 Task: Find a guest house in Bautzen, Germany for 7 guests from July 10 to July 15, with a price range of ₹10,000 to ₹15,000, 4 bedrooms, 7 beds, 4 bathrooms, and amenities including Wifi, Free parking, TV, Gym, Breakfast, and Self check-in. Host must speak English.
Action: Mouse moved to (396, 101)
Screenshot: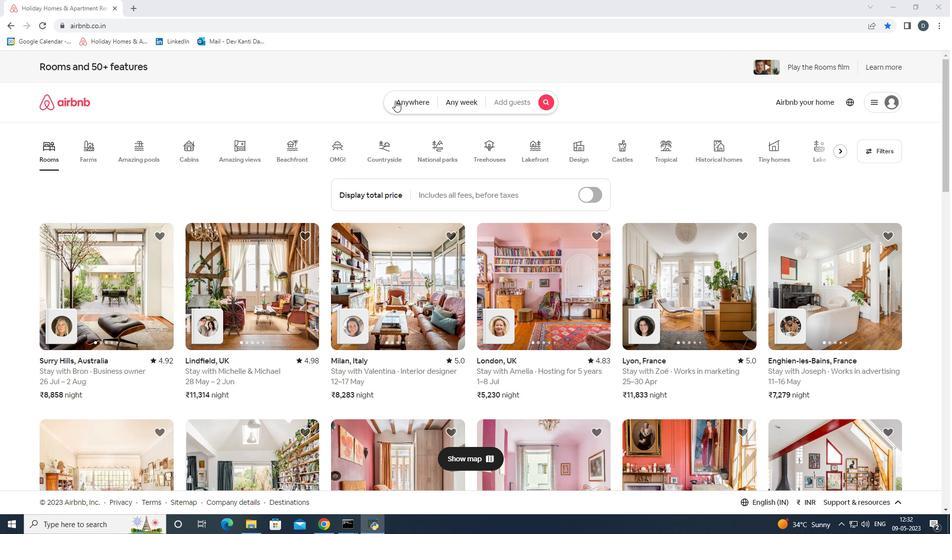 
Action: Mouse pressed left at (396, 101)
Screenshot: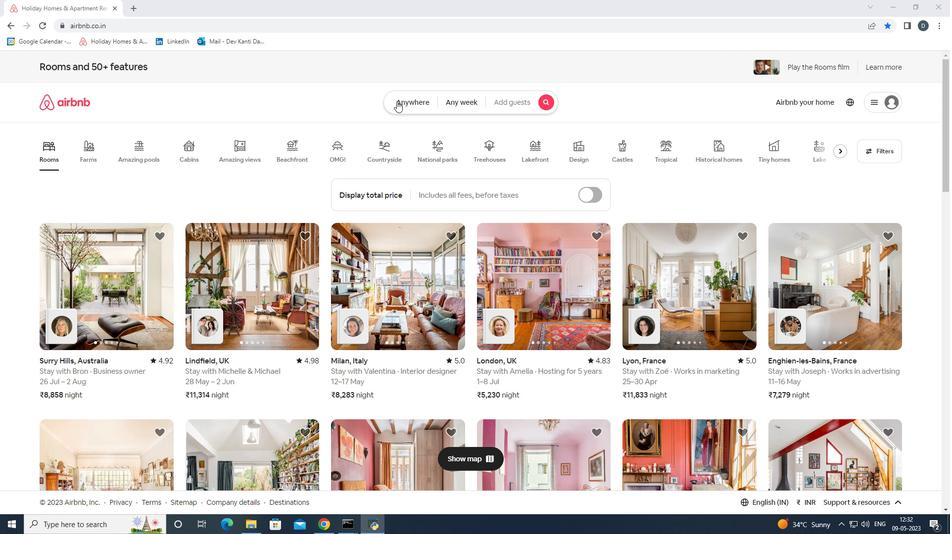
Action: Mouse moved to (372, 142)
Screenshot: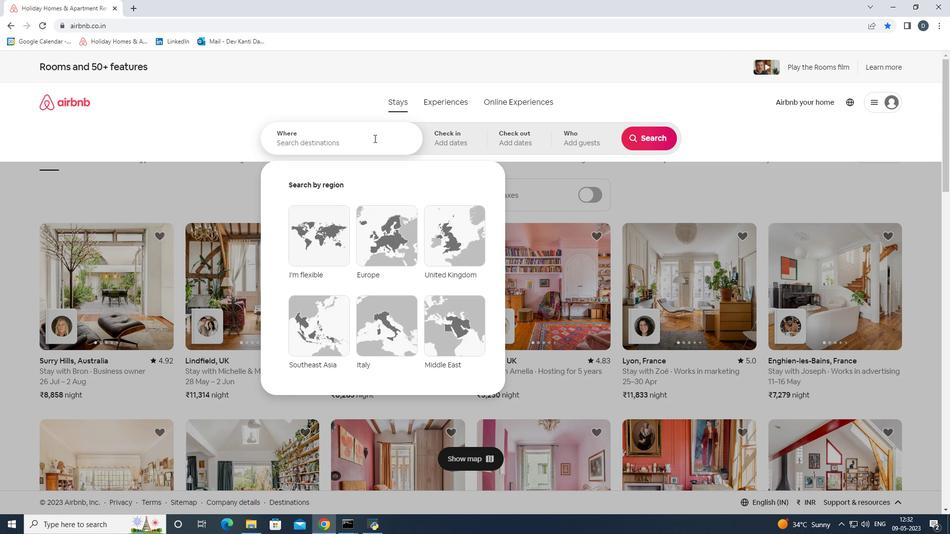 
Action: Mouse pressed left at (372, 142)
Screenshot: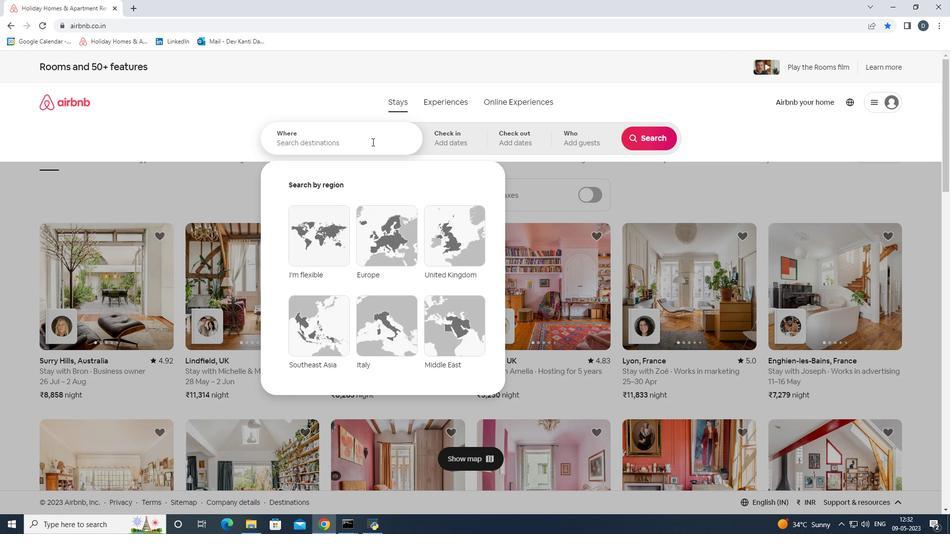 
Action: Mouse moved to (372, 142)
Screenshot: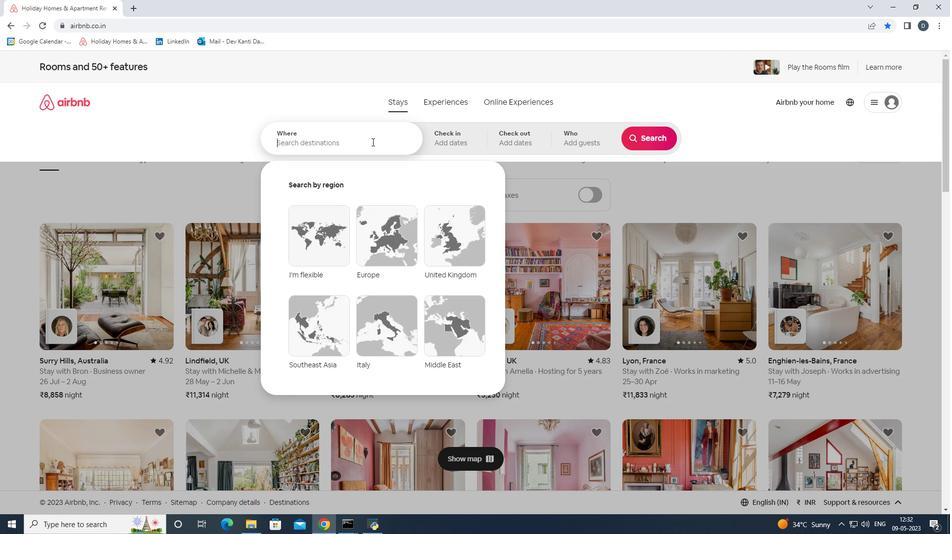 
Action: Key pressed <Key.shift>Bautzen,<Key.space><Key.shift><Key.shift><Key.shift><Key.shift><Key.shift><Key.shift><Key.shift><Key.shift>Germany<Key.enter>
Screenshot: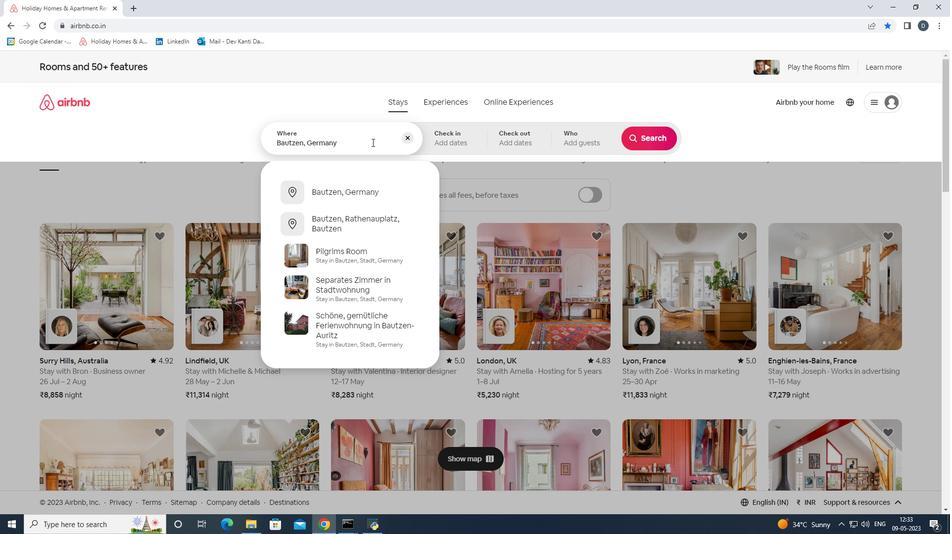 
Action: Mouse moved to (642, 219)
Screenshot: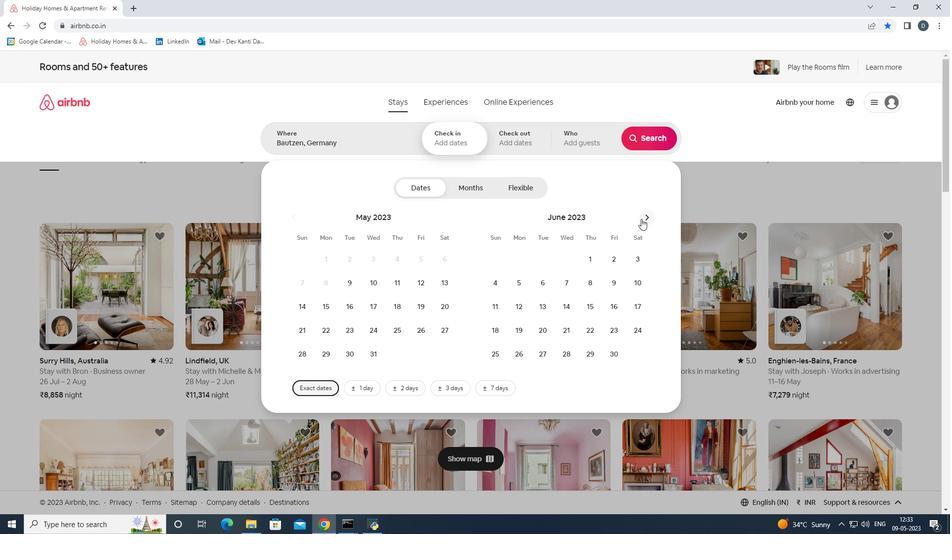 
Action: Mouse pressed left at (642, 219)
Screenshot: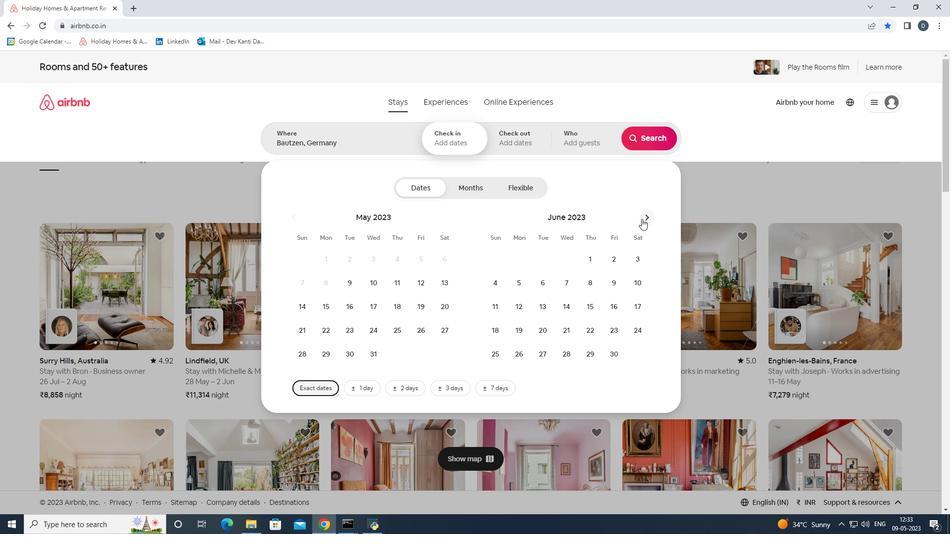 
Action: Mouse moved to (524, 303)
Screenshot: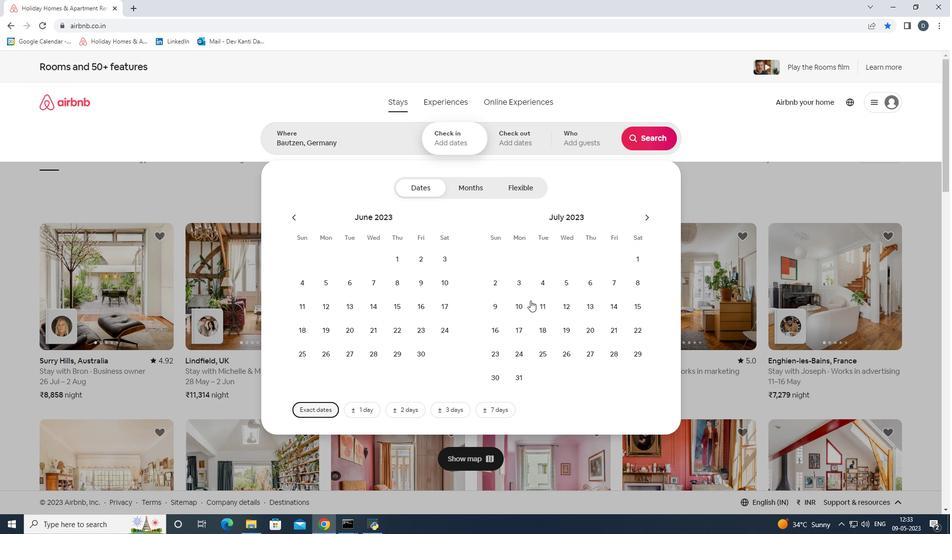 
Action: Mouse pressed left at (524, 303)
Screenshot: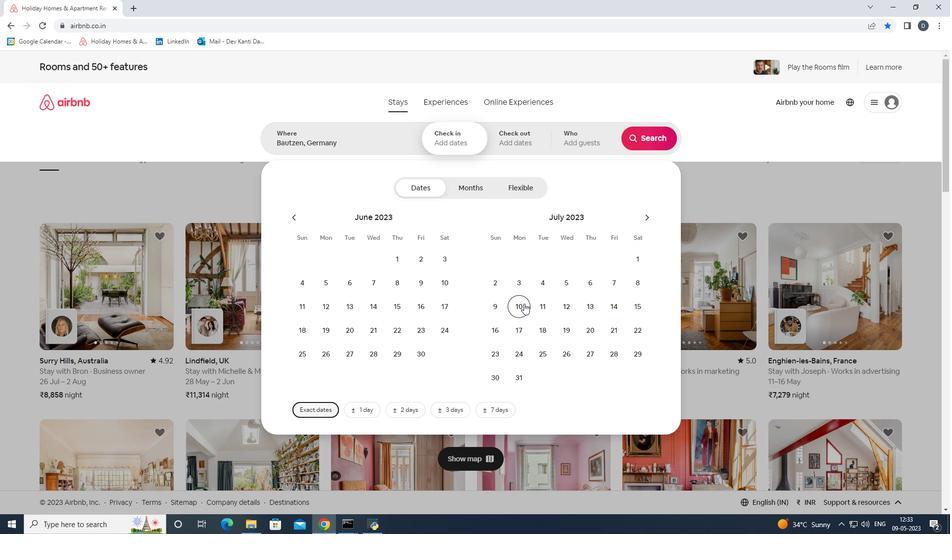 
Action: Mouse moved to (631, 306)
Screenshot: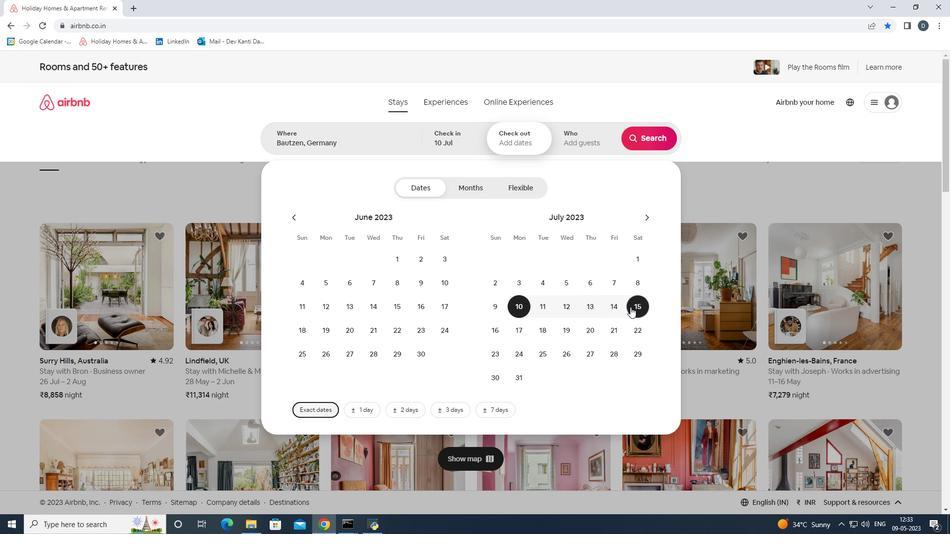 
Action: Mouse pressed left at (631, 306)
Screenshot: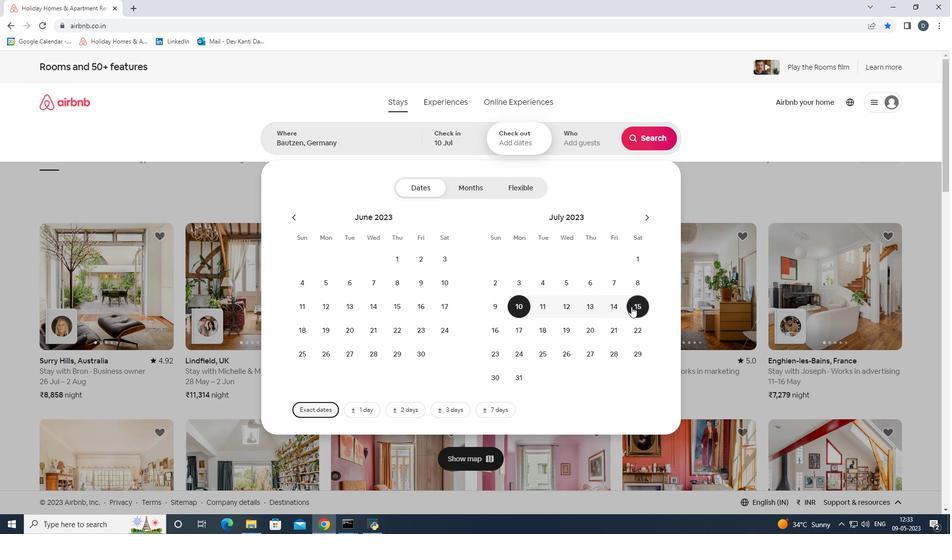 
Action: Mouse moved to (587, 149)
Screenshot: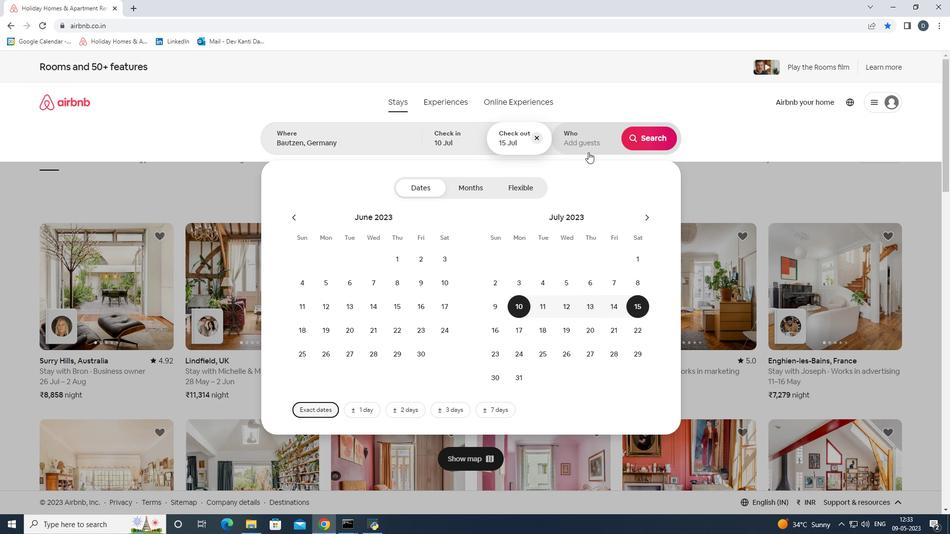
Action: Mouse pressed left at (587, 149)
Screenshot: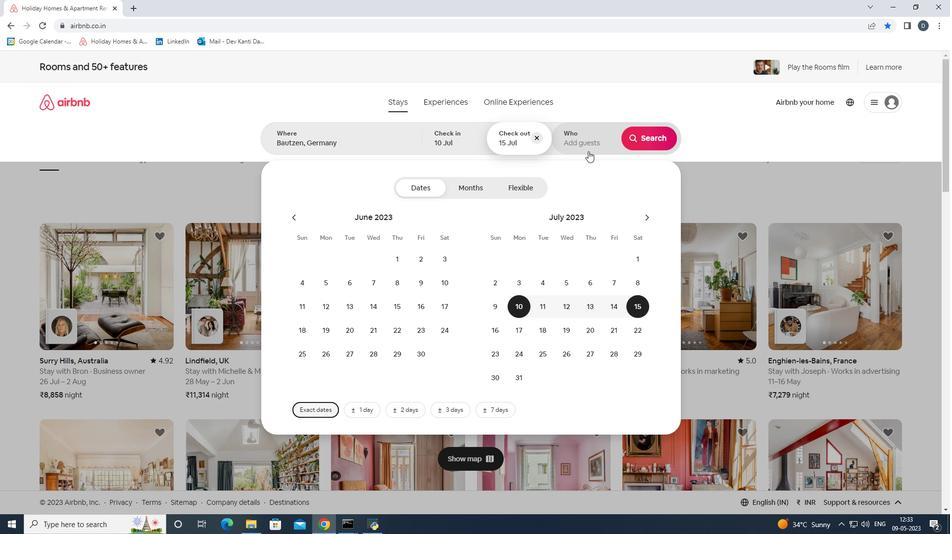 
Action: Mouse moved to (649, 192)
Screenshot: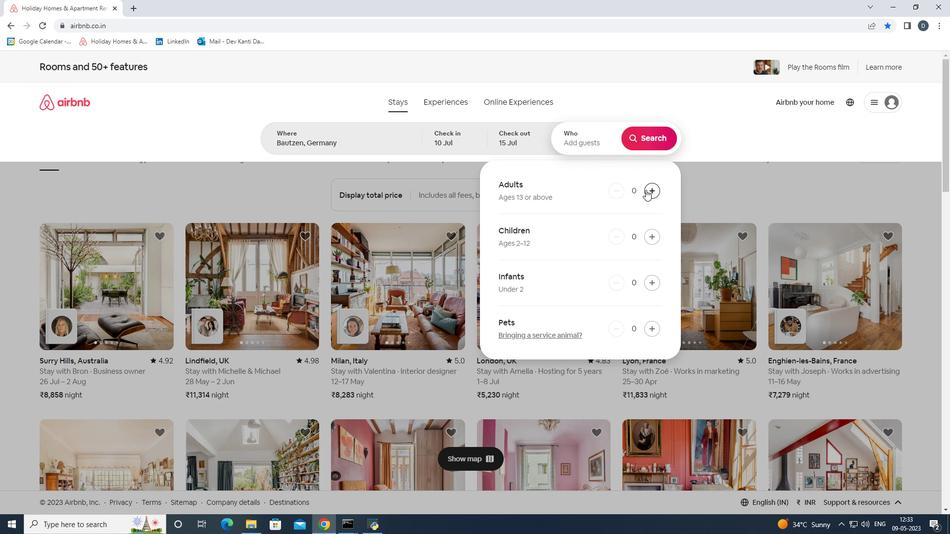 
Action: Mouse pressed left at (649, 192)
Screenshot: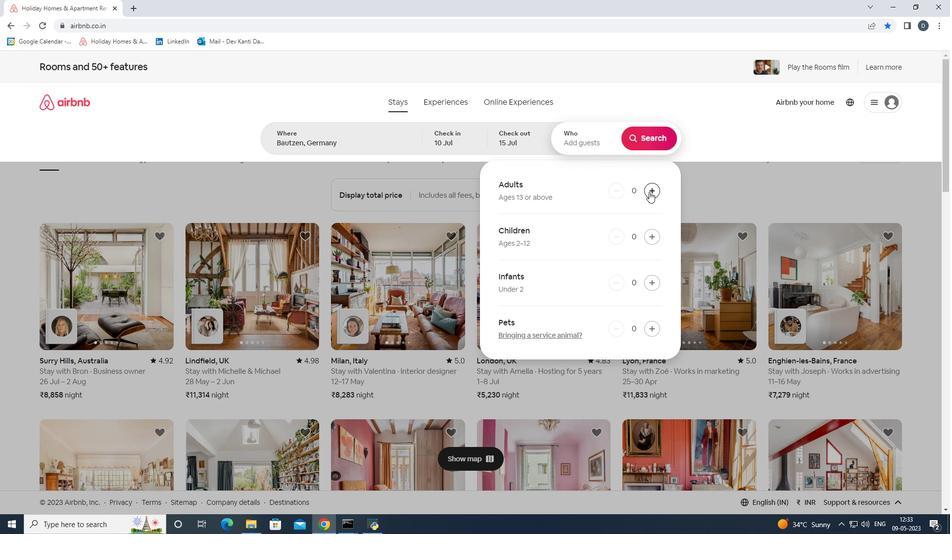 
Action: Mouse pressed left at (649, 192)
Screenshot: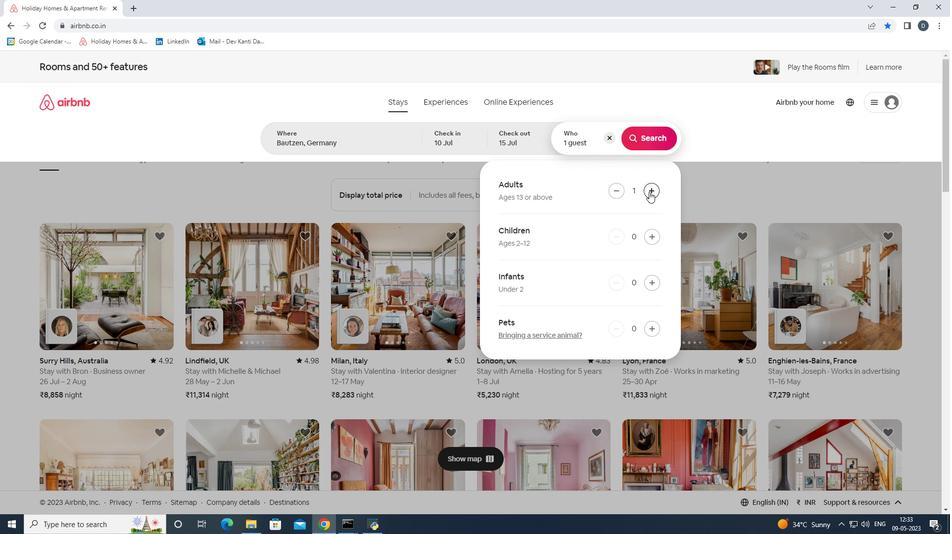 
Action: Mouse pressed left at (649, 192)
Screenshot: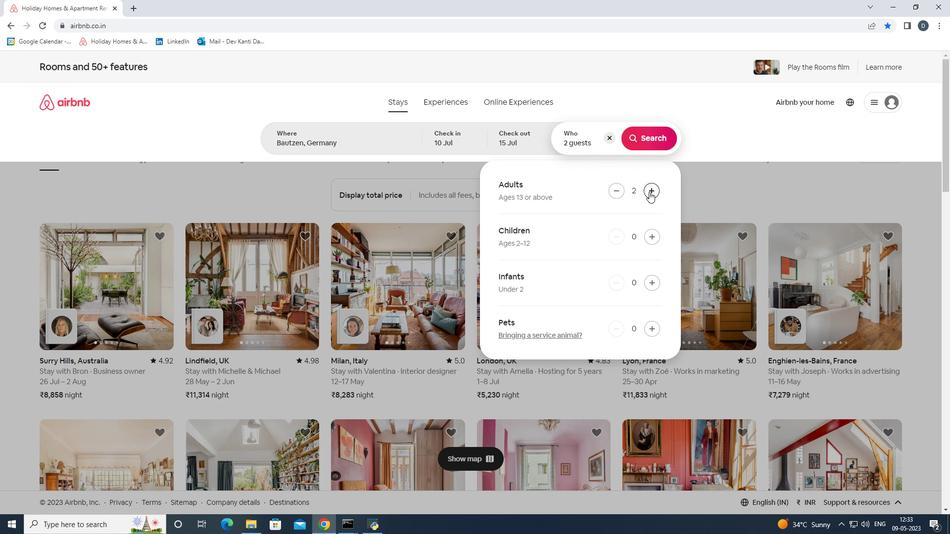 
Action: Mouse pressed left at (649, 192)
Screenshot: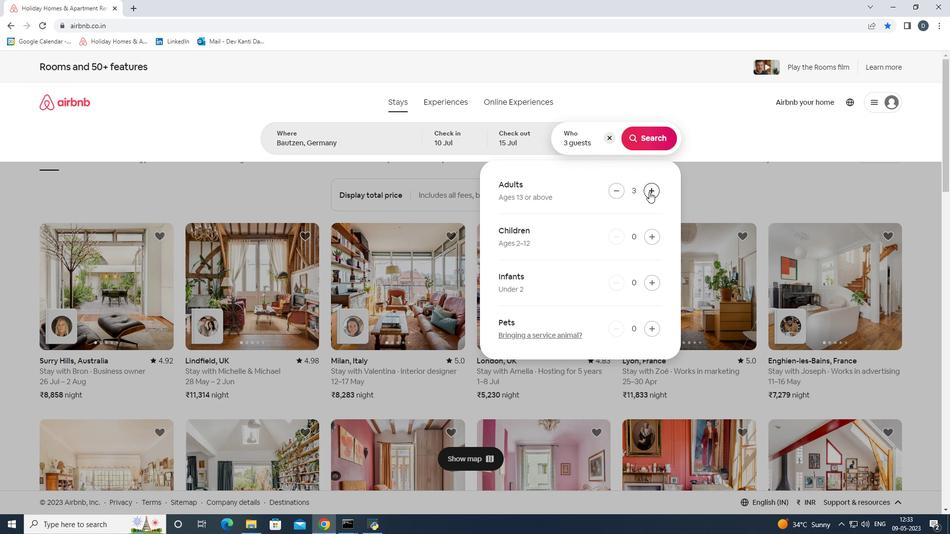 
Action: Mouse pressed left at (649, 192)
Screenshot: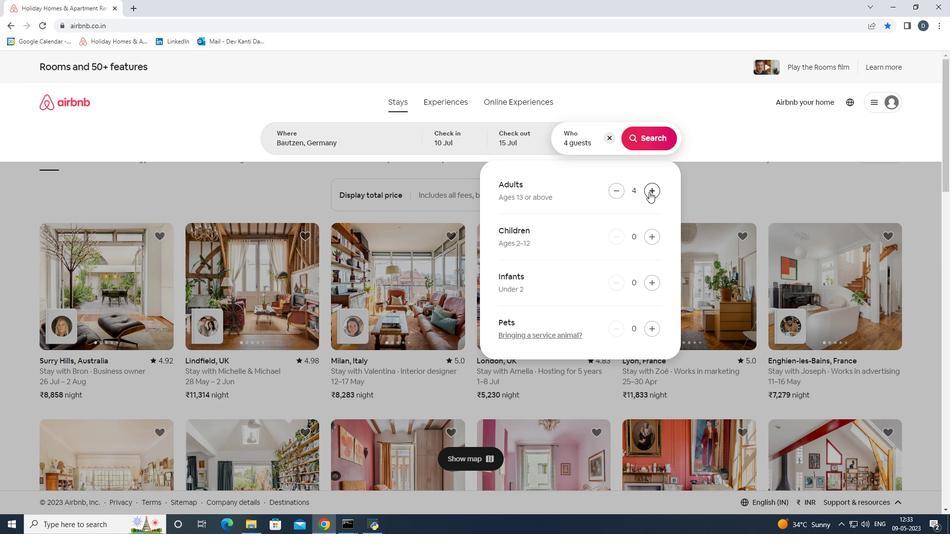 
Action: Mouse pressed left at (649, 192)
Screenshot: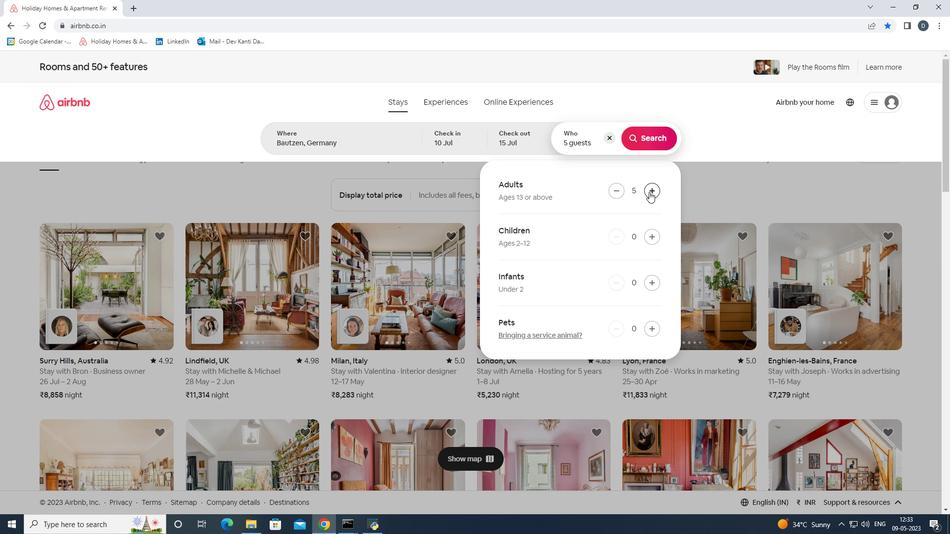 
Action: Mouse pressed left at (649, 192)
Screenshot: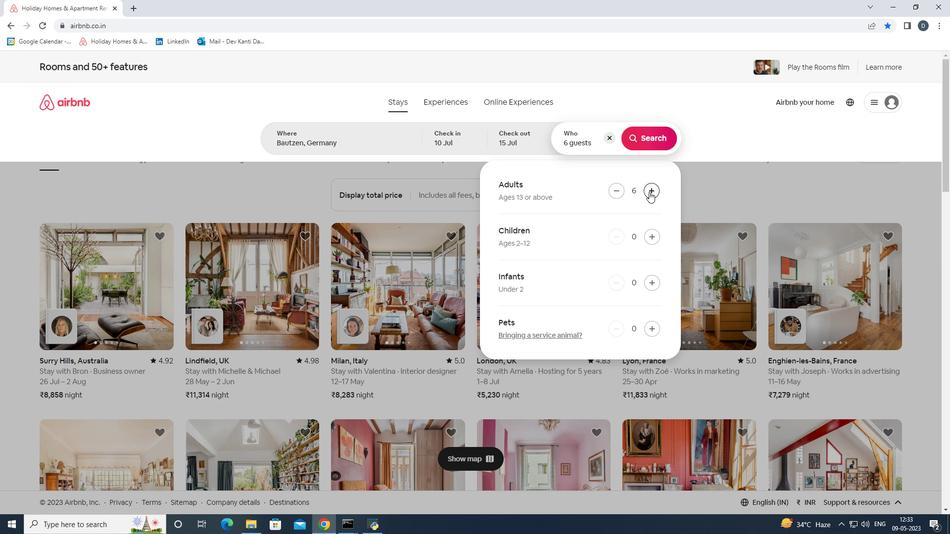 
Action: Mouse moved to (651, 147)
Screenshot: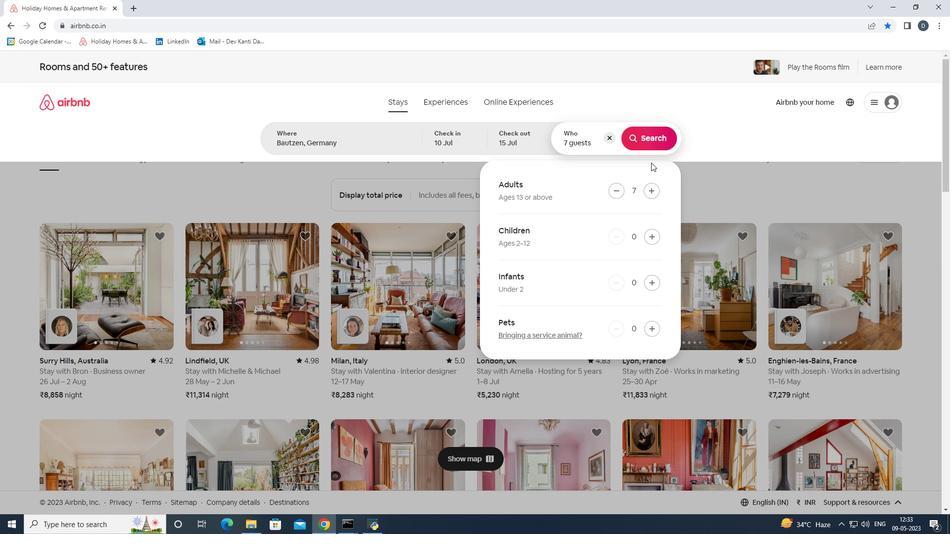 
Action: Mouse pressed left at (651, 147)
Screenshot: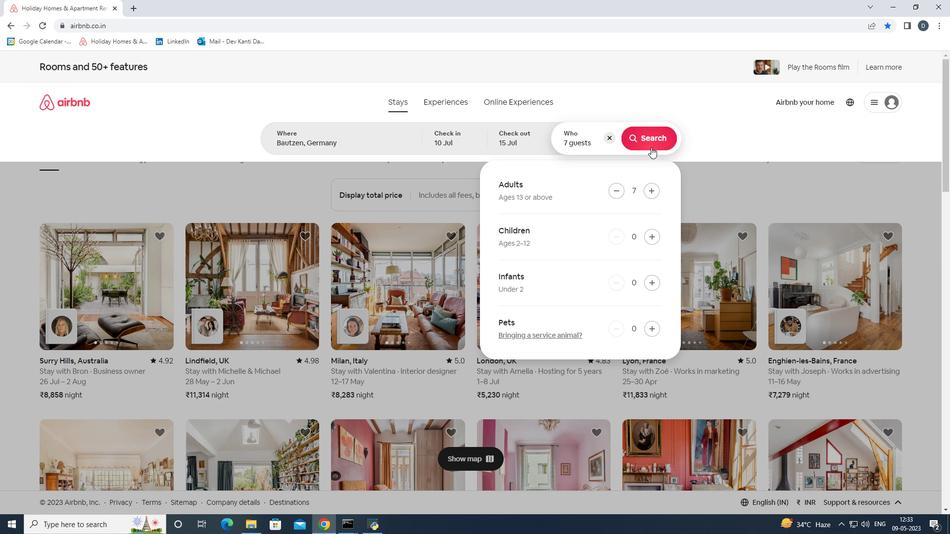 
Action: Mouse moved to (905, 110)
Screenshot: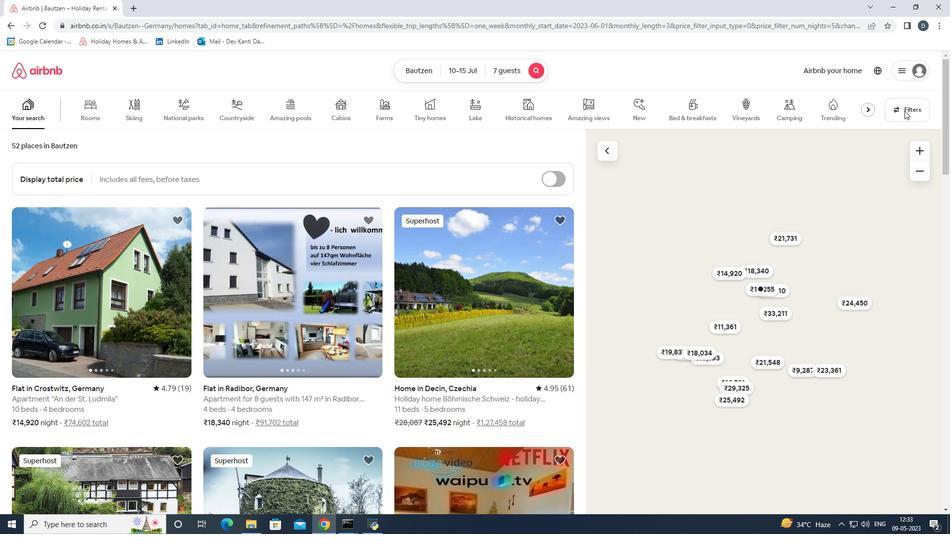 
Action: Mouse pressed left at (905, 110)
Screenshot: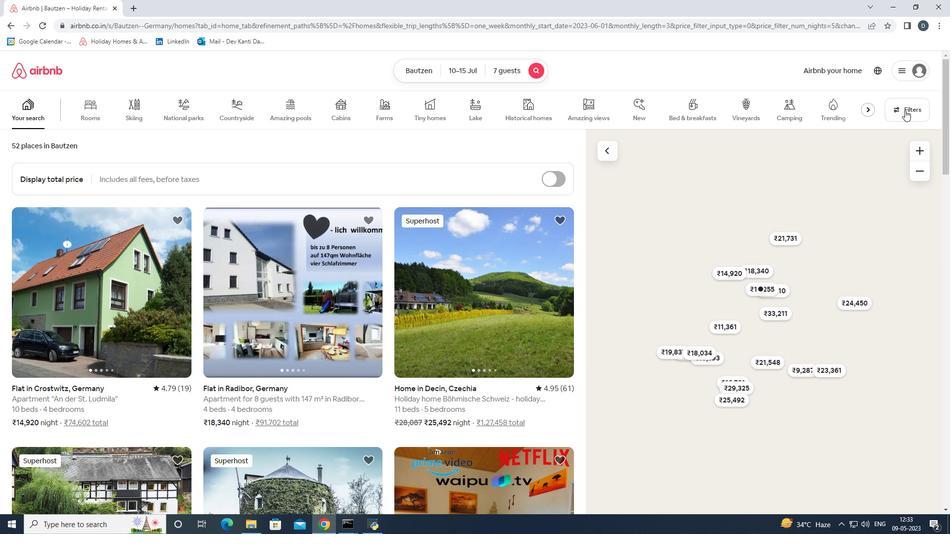 
Action: Mouse moved to (428, 353)
Screenshot: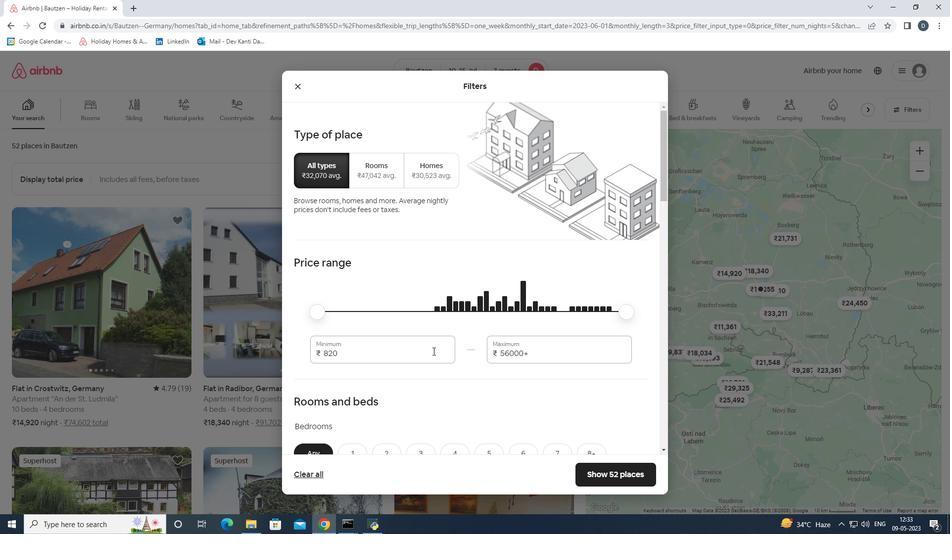 
Action: Mouse pressed left at (428, 353)
Screenshot: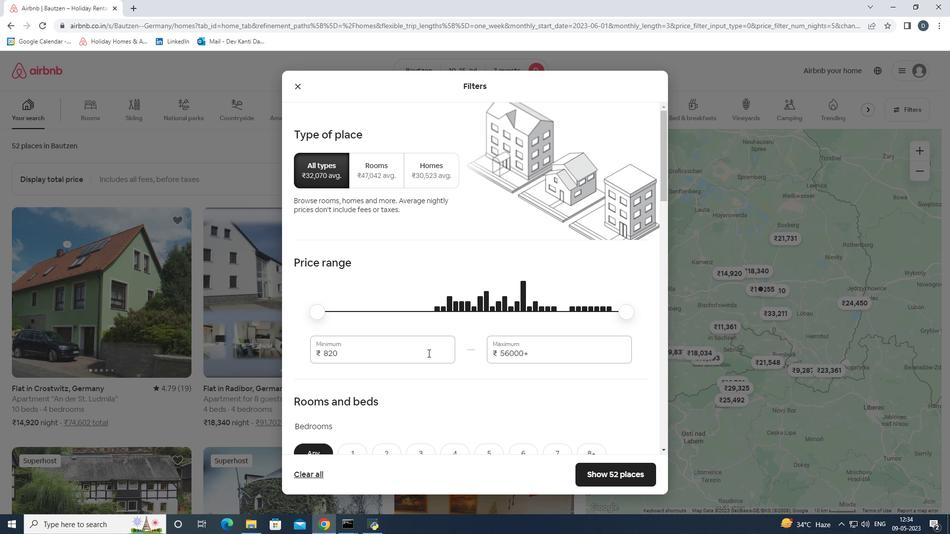 
Action: Mouse pressed left at (428, 353)
Screenshot: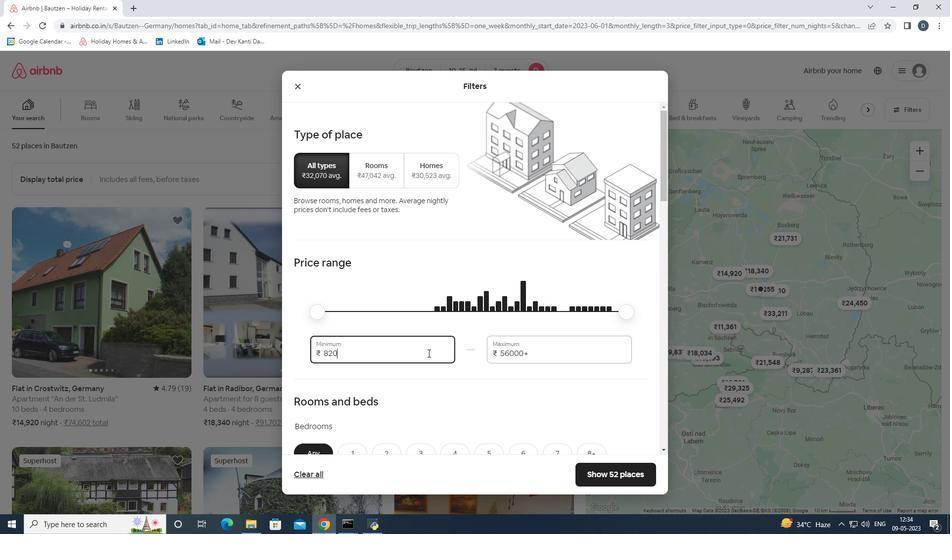 
Action: Key pressed 10000<Key.tab>15000
Screenshot: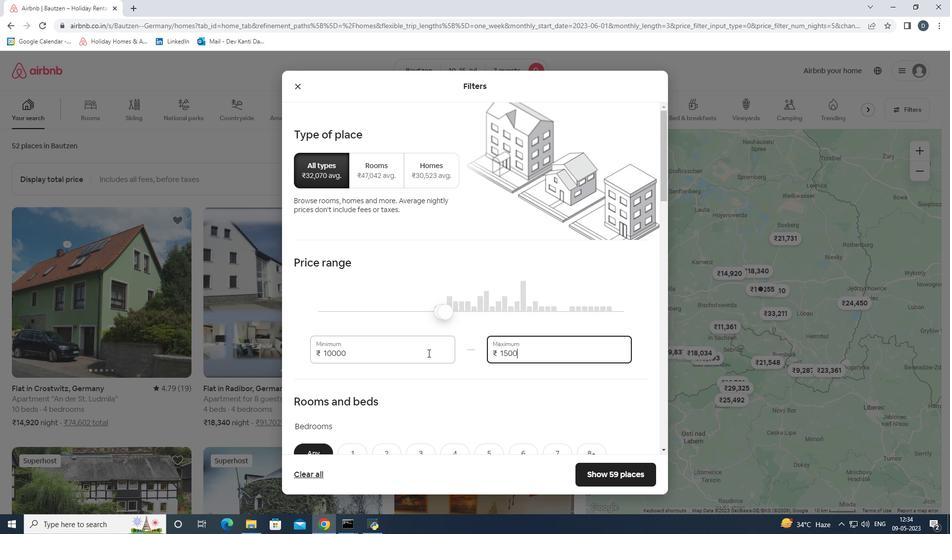 
Action: Mouse scrolled (428, 352) with delta (0, 0)
Screenshot: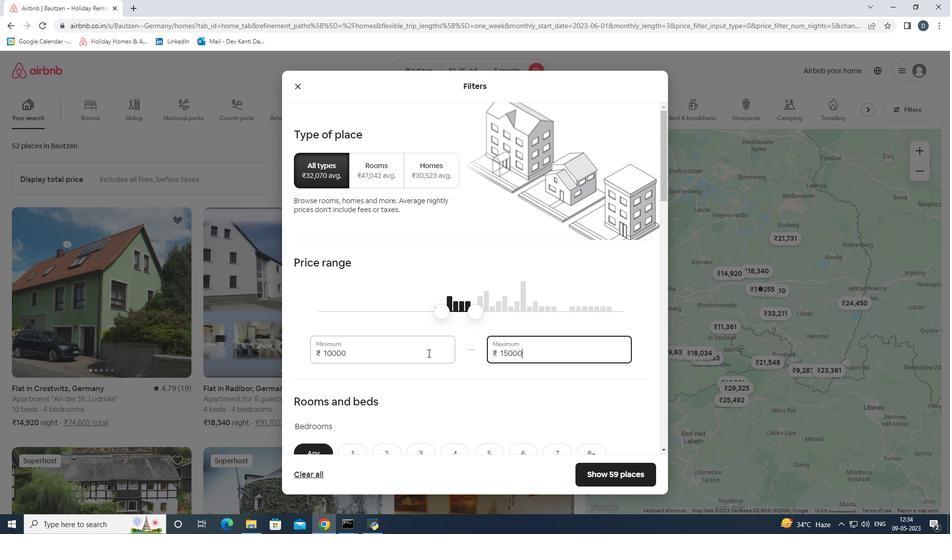 
Action: Mouse moved to (427, 353)
Screenshot: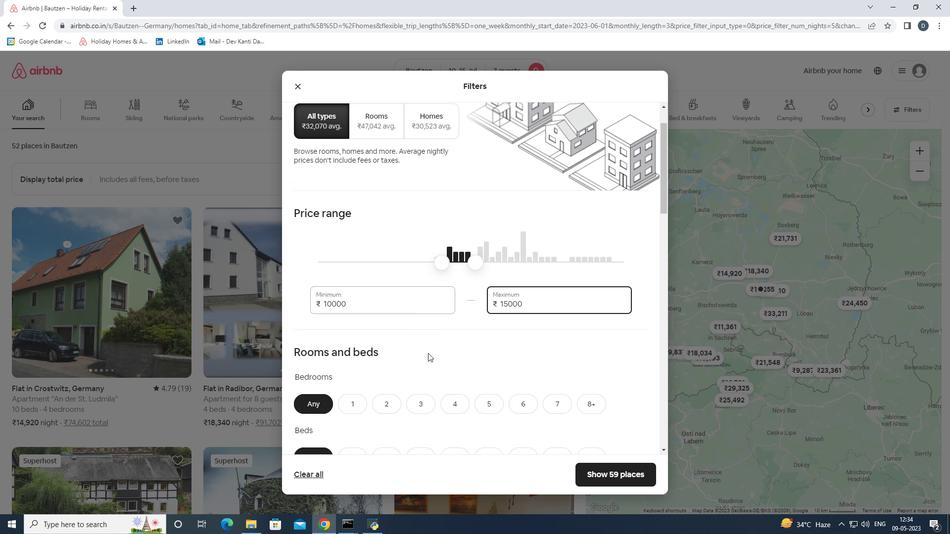 
Action: Mouse scrolled (427, 353) with delta (0, 0)
Screenshot: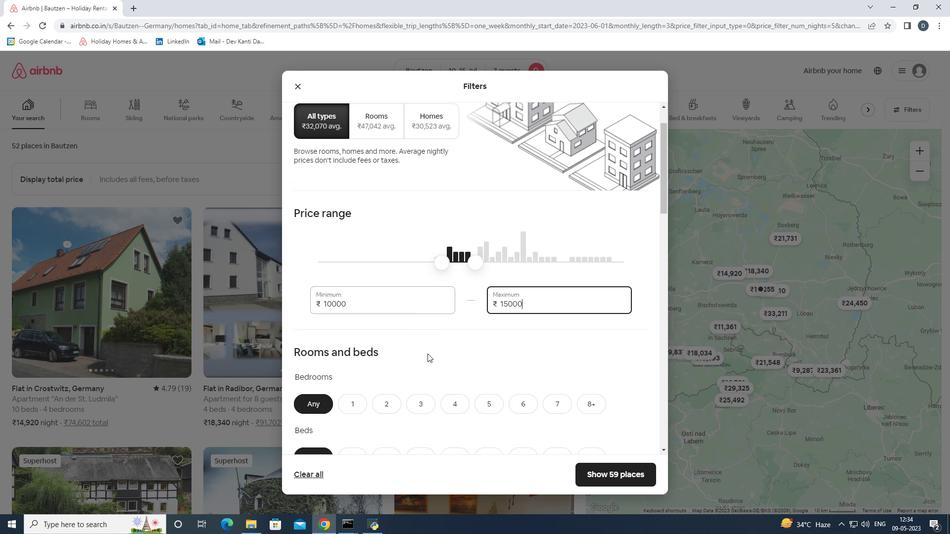 
Action: Mouse scrolled (427, 353) with delta (0, 0)
Screenshot: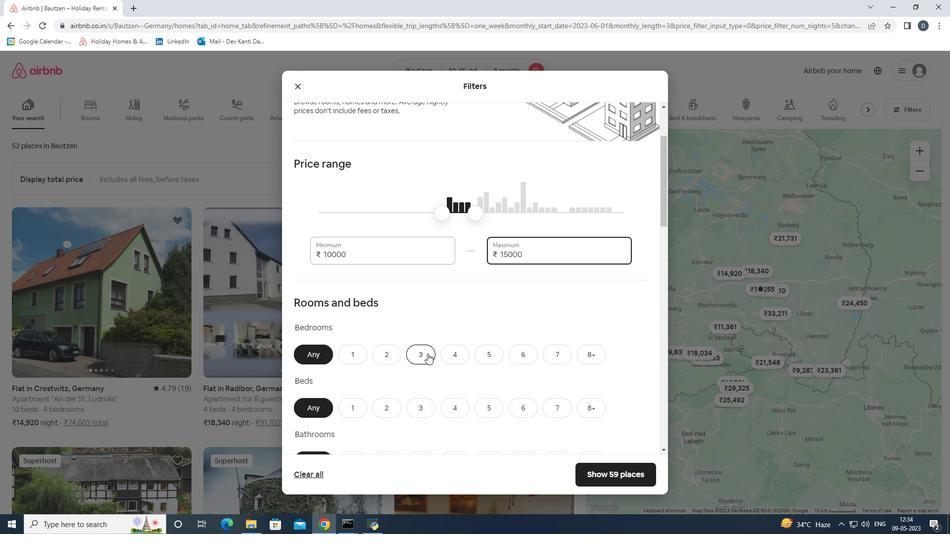 
Action: Mouse moved to (403, 342)
Screenshot: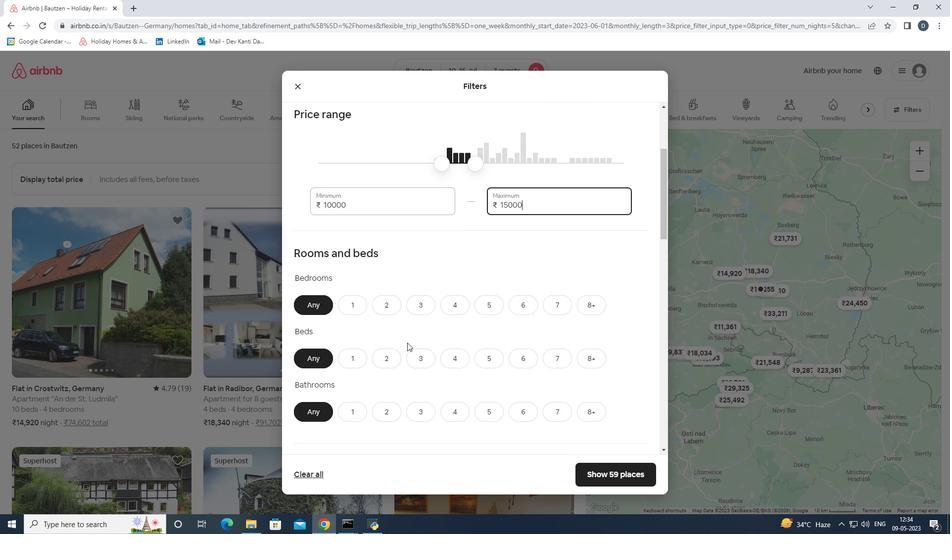 
Action: Mouse scrolled (403, 342) with delta (0, 0)
Screenshot: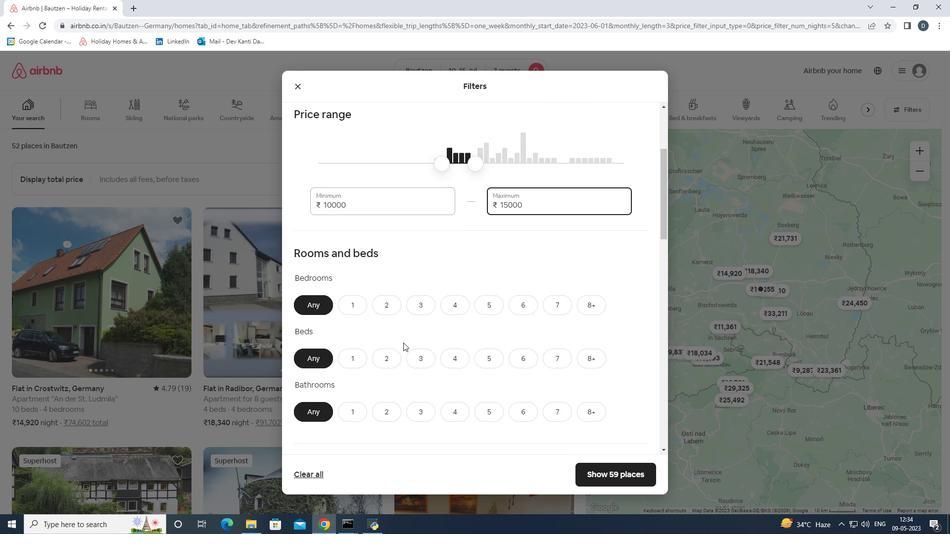 
Action: Mouse moved to (454, 261)
Screenshot: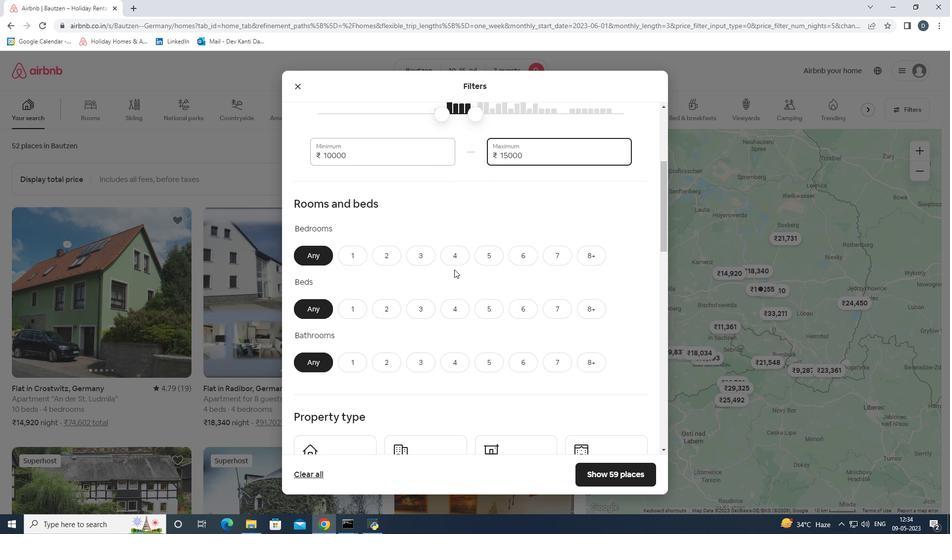 
Action: Mouse pressed left at (454, 261)
Screenshot: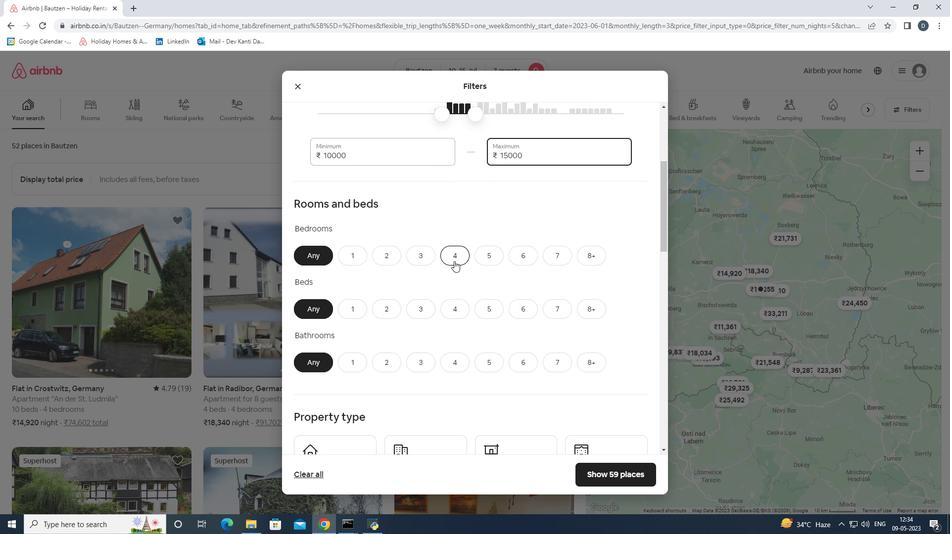 
Action: Mouse moved to (549, 307)
Screenshot: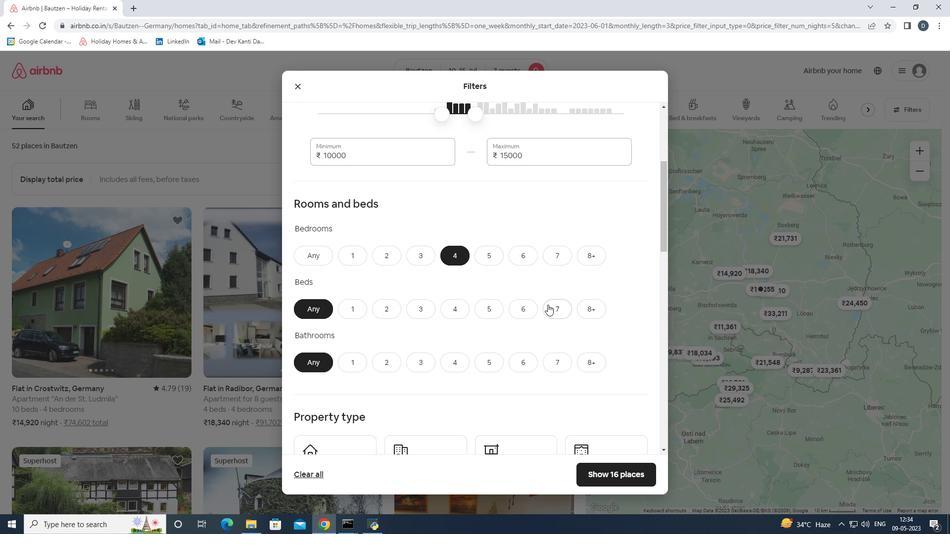
Action: Mouse pressed left at (549, 307)
Screenshot: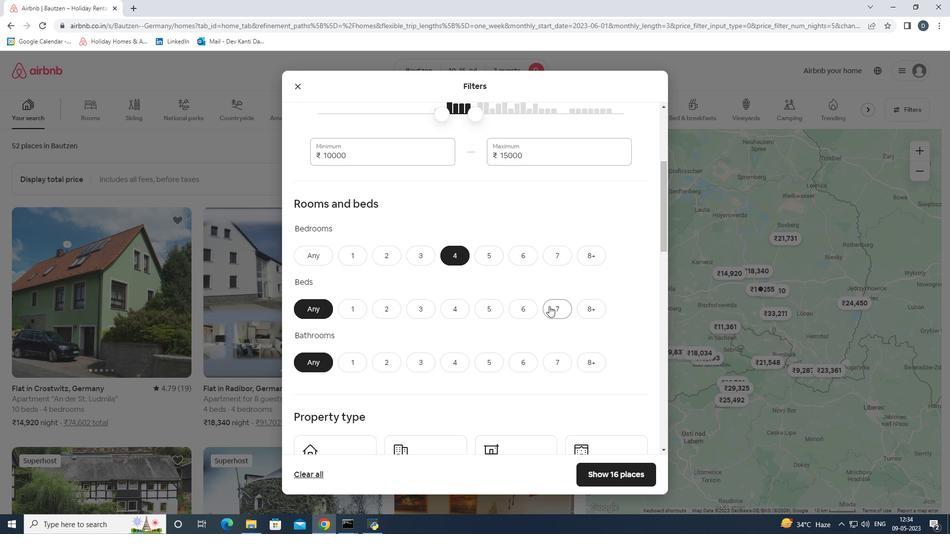
Action: Mouse moved to (460, 358)
Screenshot: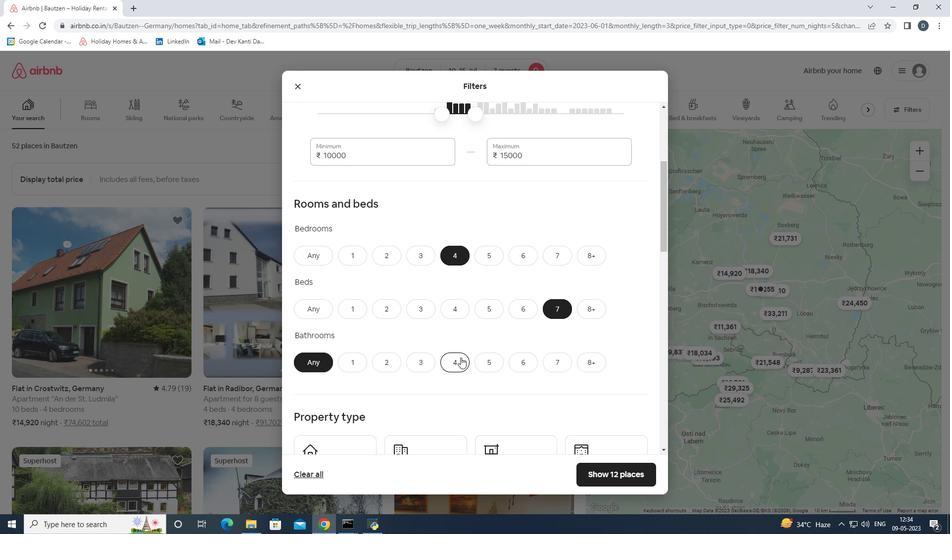 
Action: Mouse pressed left at (460, 358)
Screenshot: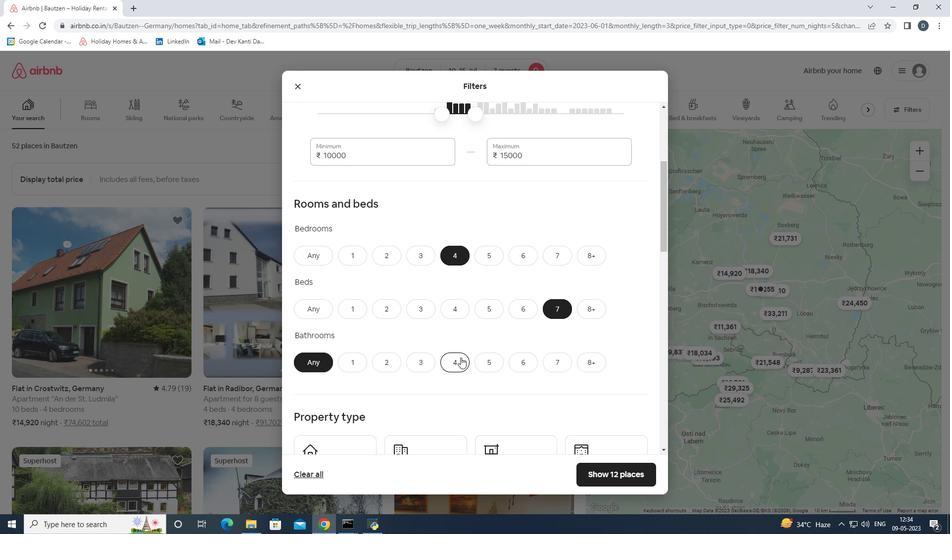 
Action: Mouse moved to (457, 357)
Screenshot: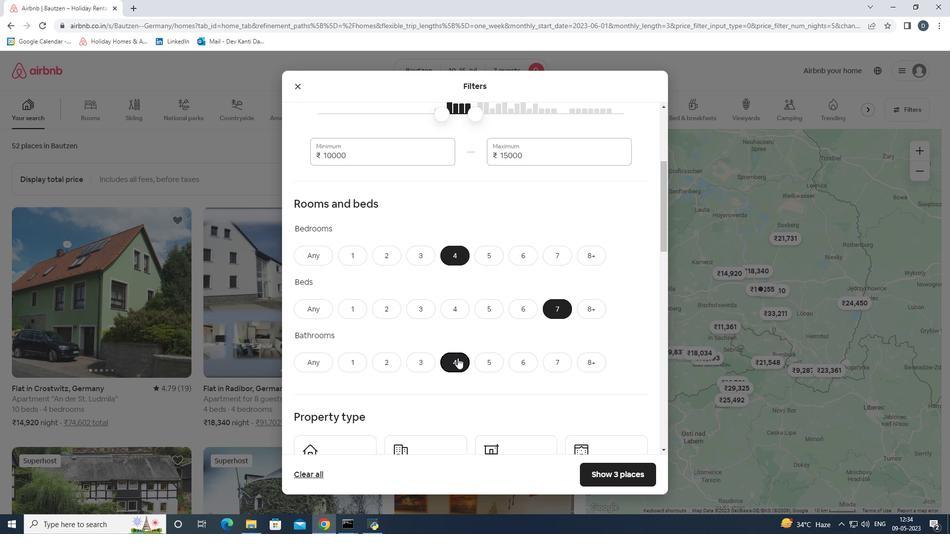 
Action: Mouse scrolled (457, 356) with delta (0, 0)
Screenshot: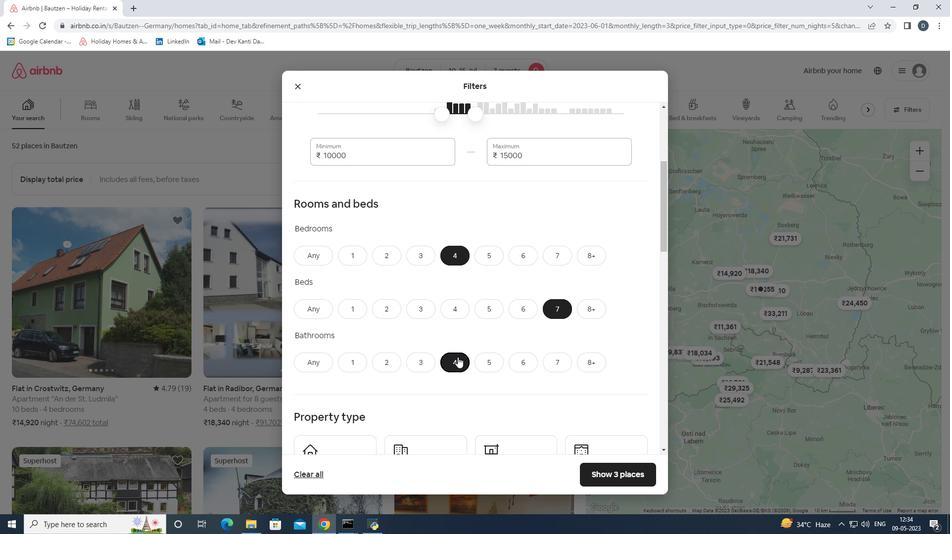
Action: Mouse moved to (460, 344)
Screenshot: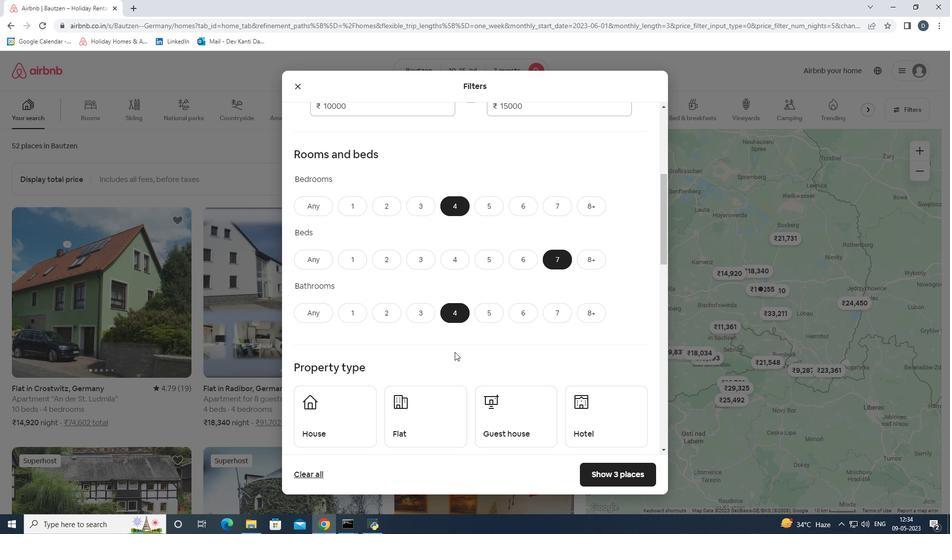 
Action: Mouse scrolled (460, 343) with delta (0, 0)
Screenshot: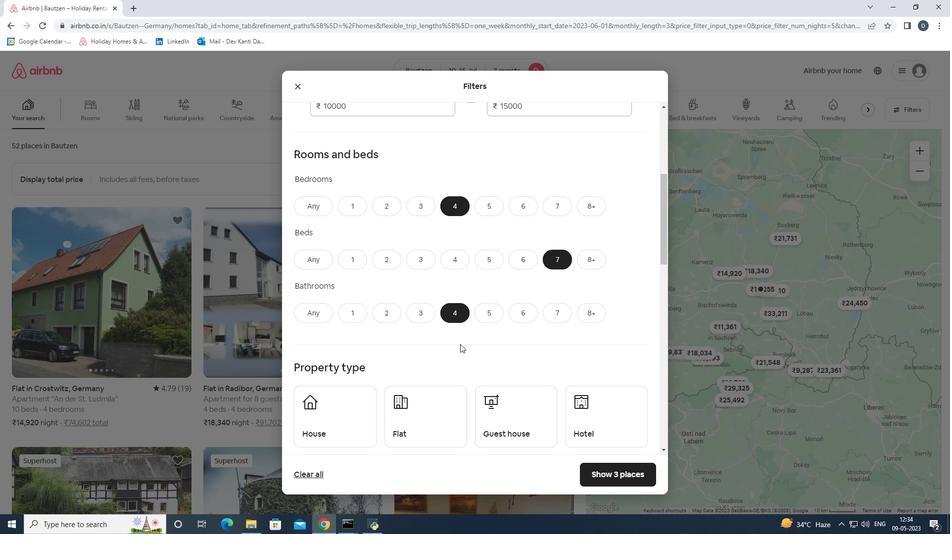 
Action: Mouse moved to (459, 344)
Screenshot: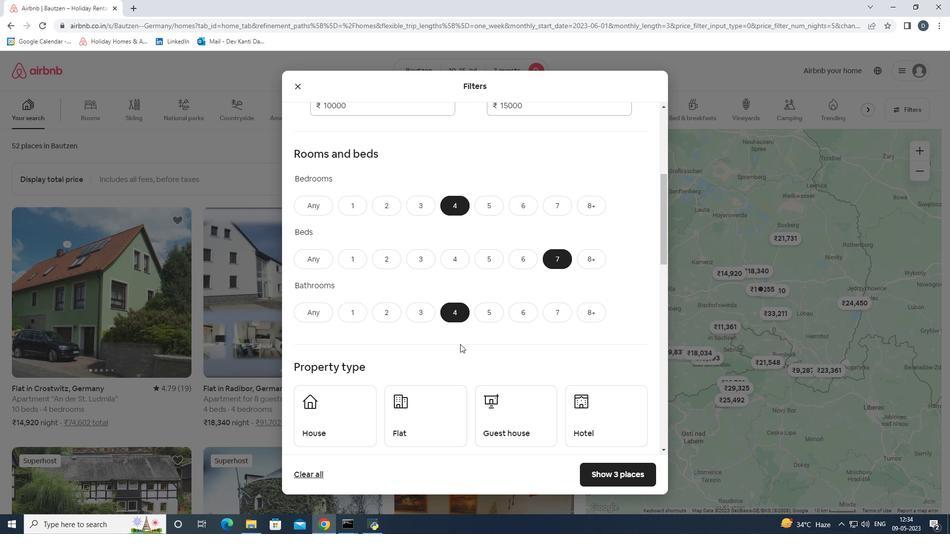 
Action: Mouse scrolled (459, 343) with delta (0, 0)
Screenshot: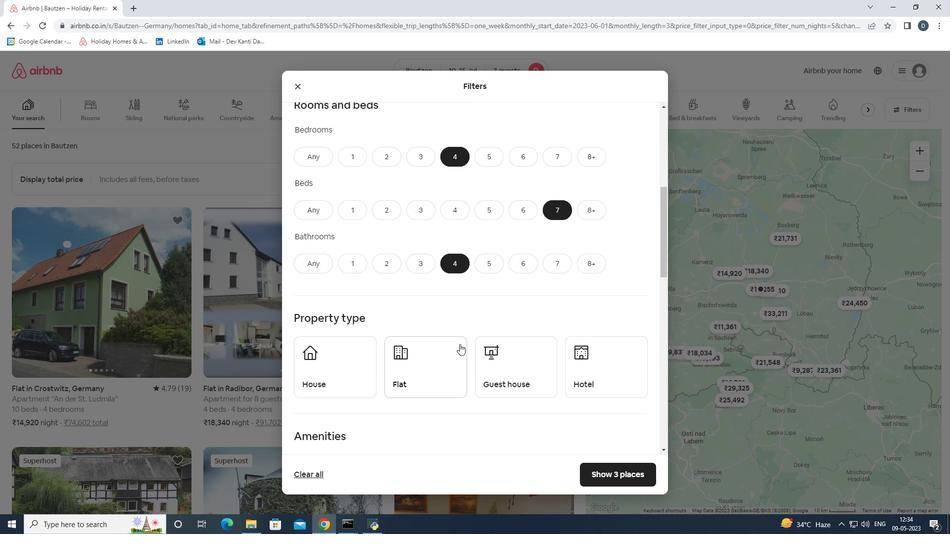 
Action: Mouse moved to (359, 327)
Screenshot: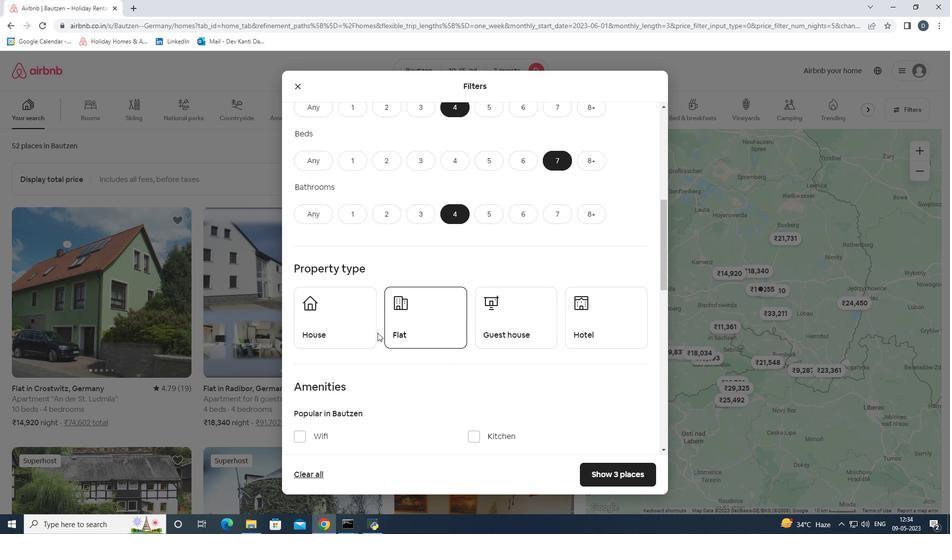 
Action: Mouse pressed left at (359, 327)
Screenshot: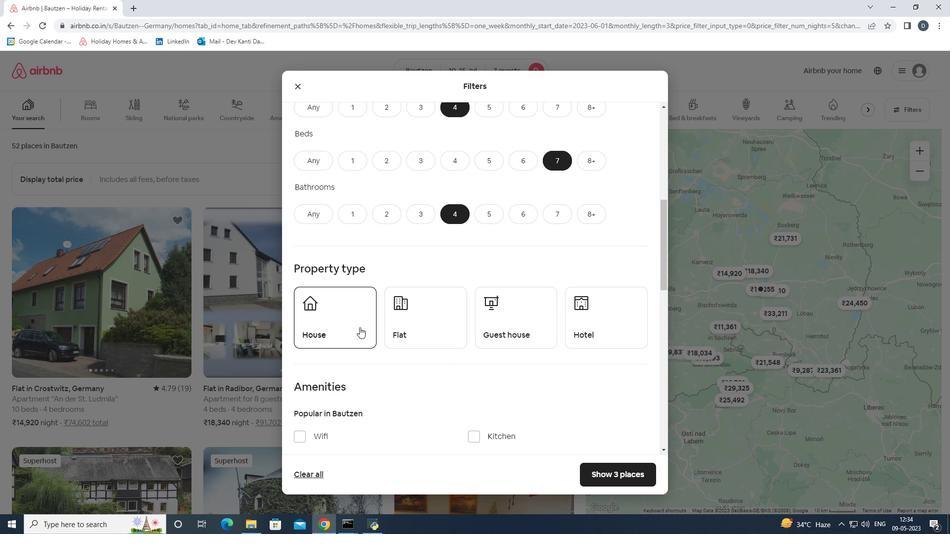 
Action: Mouse moved to (416, 322)
Screenshot: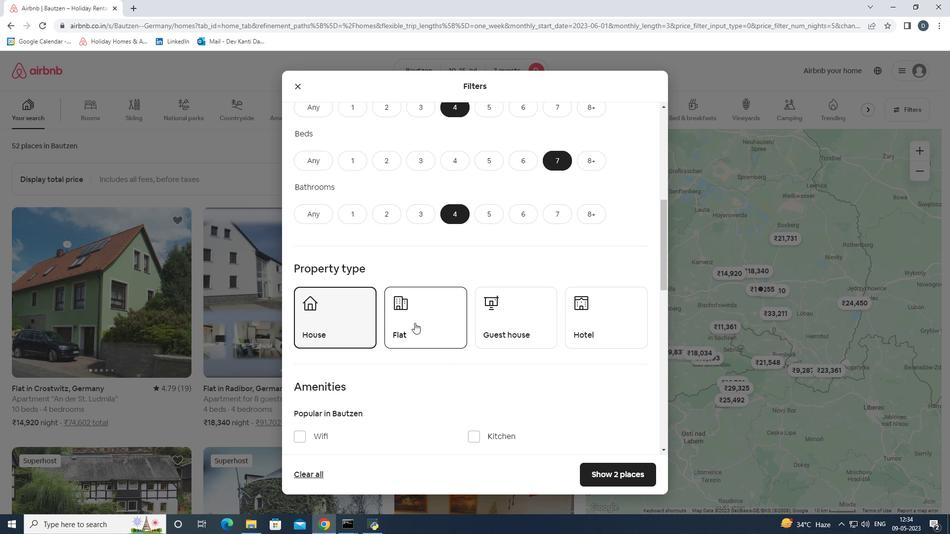 
Action: Mouse pressed left at (416, 322)
Screenshot: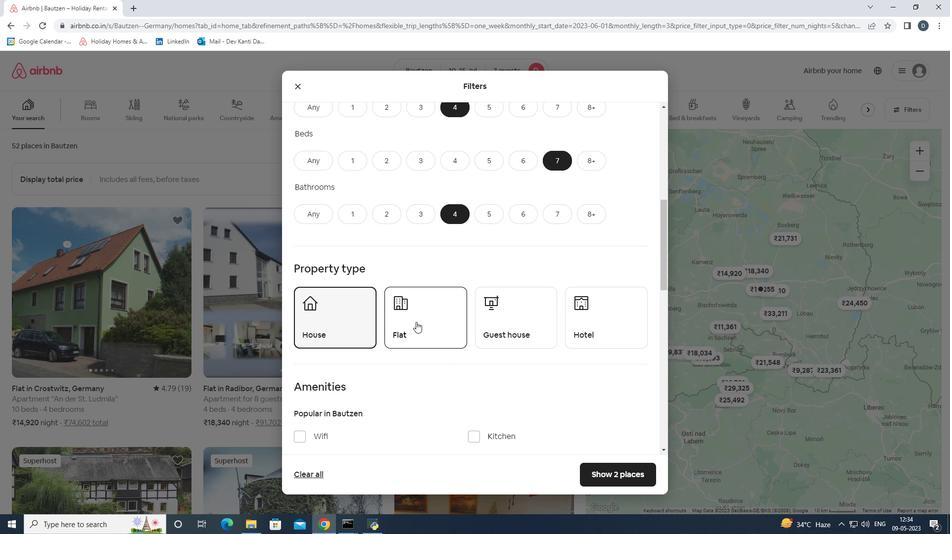 
Action: Mouse moved to (498, 314)
Screenshot: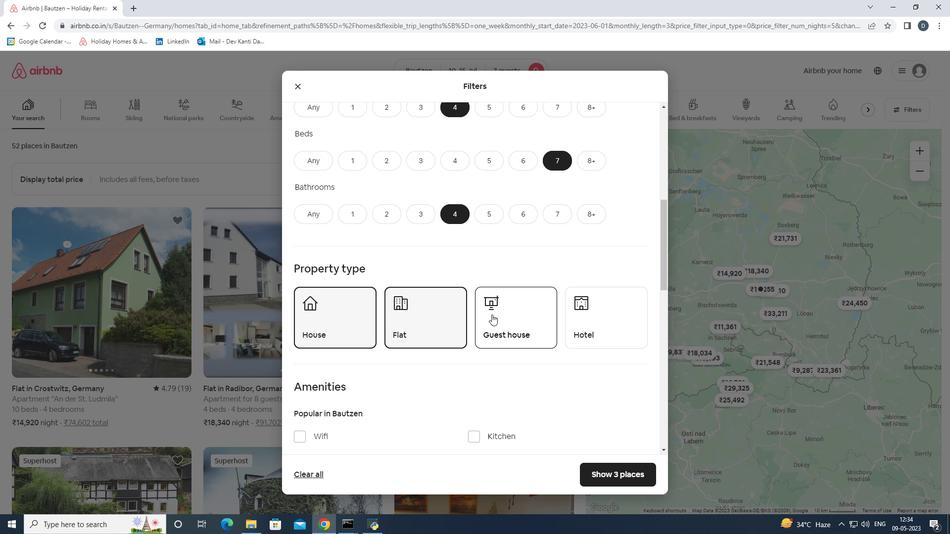 
Action: Mouse pressed left at (498, 314)
Screenshot: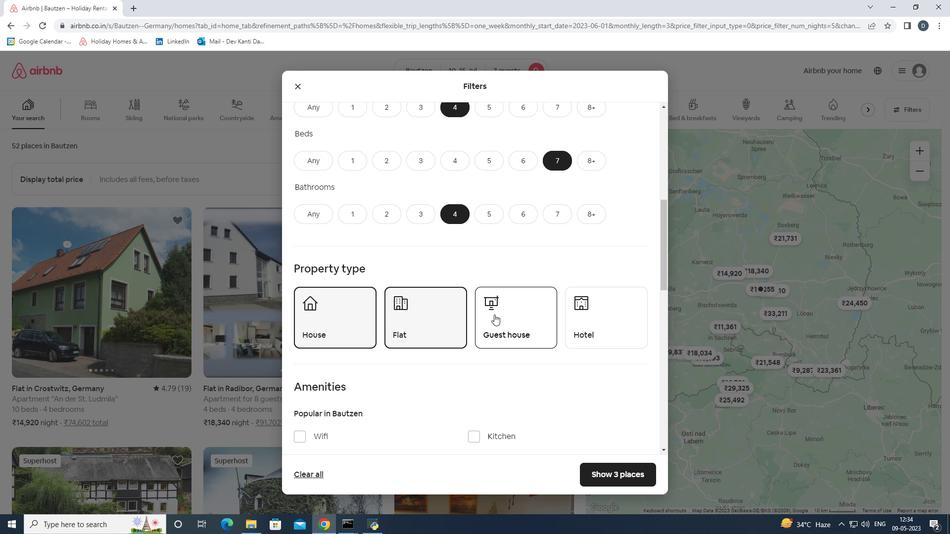 
Action: Mouse moved to (499, 314)
Screenshot: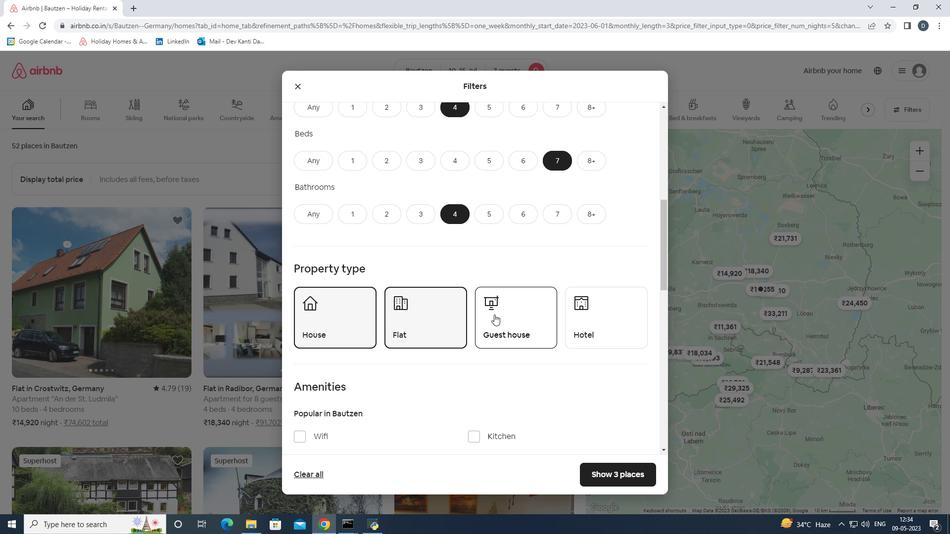 
Action: Mouse scrolled (499, 314) with delta (0, 0)
Screenshot: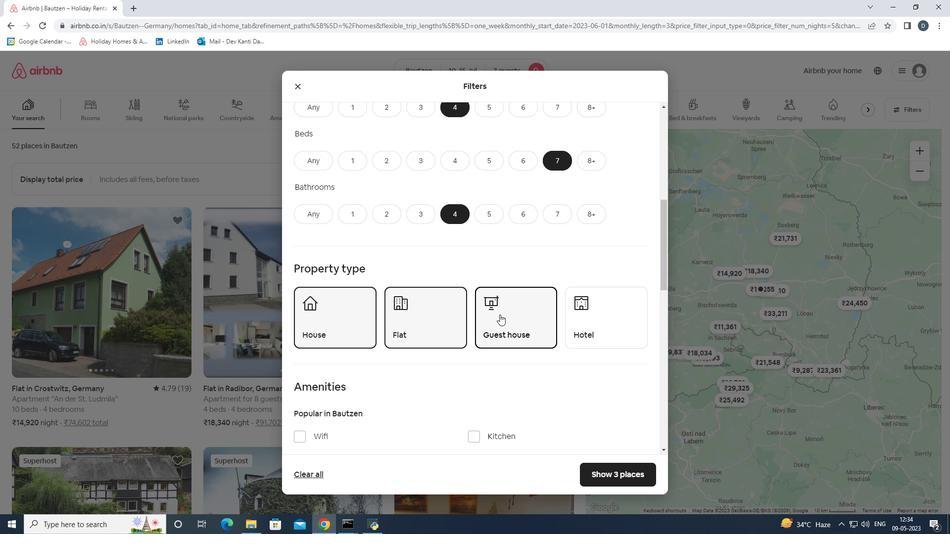 
Action: Mouse scrolled (499, 314) with delta (0, 0)
Screenshot: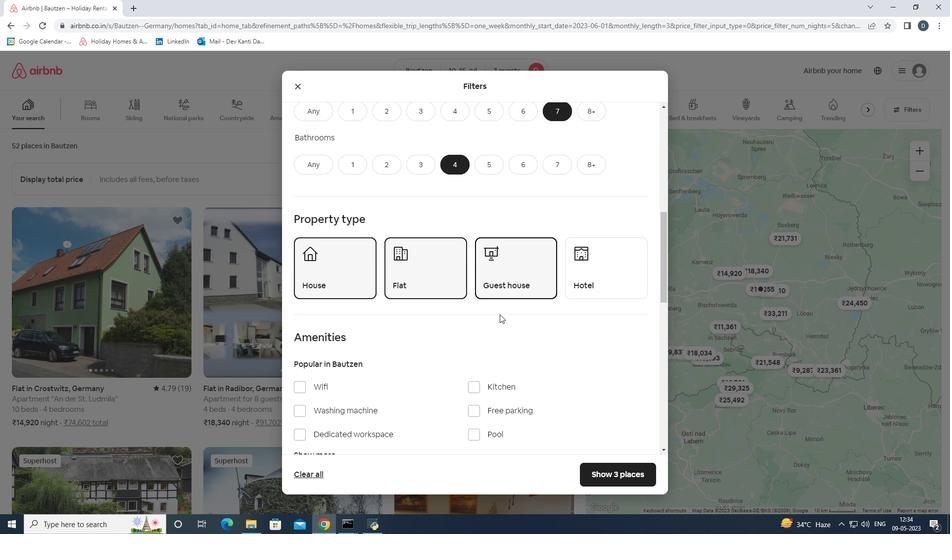 
Action: Mouse scrolled (499, 314) with delta (0, 0)
Screenshot: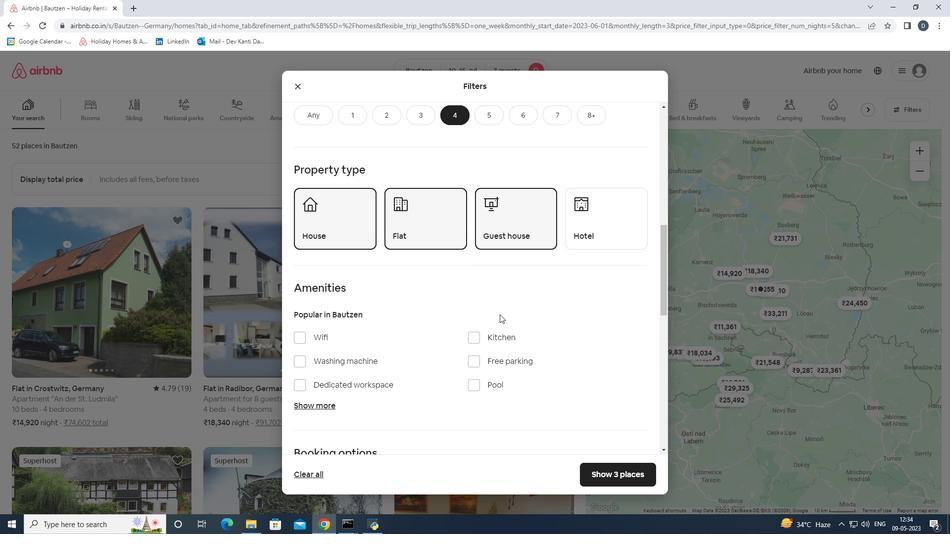 
Action: Mouse pressed left at (499, 314)
Screenshot: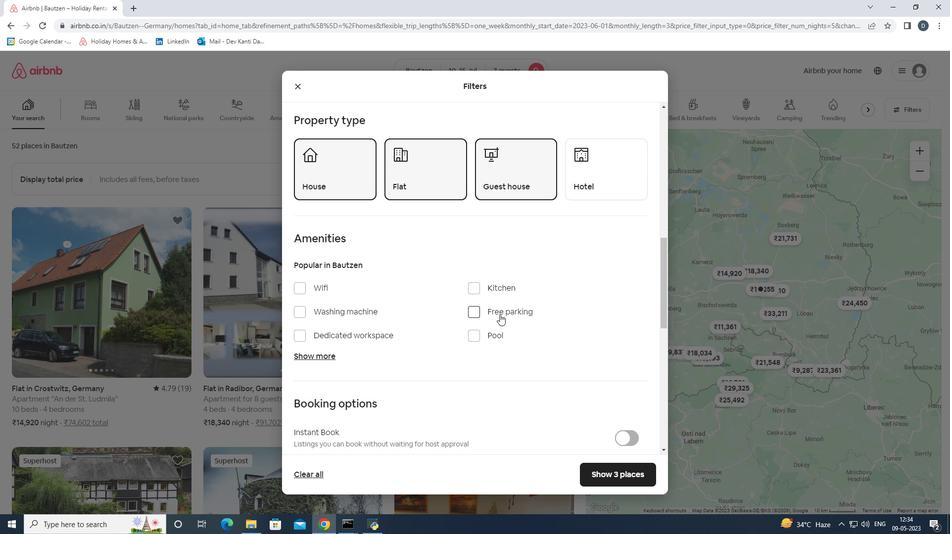 
Action: Mouse moved to (419, 288)
Screenshot: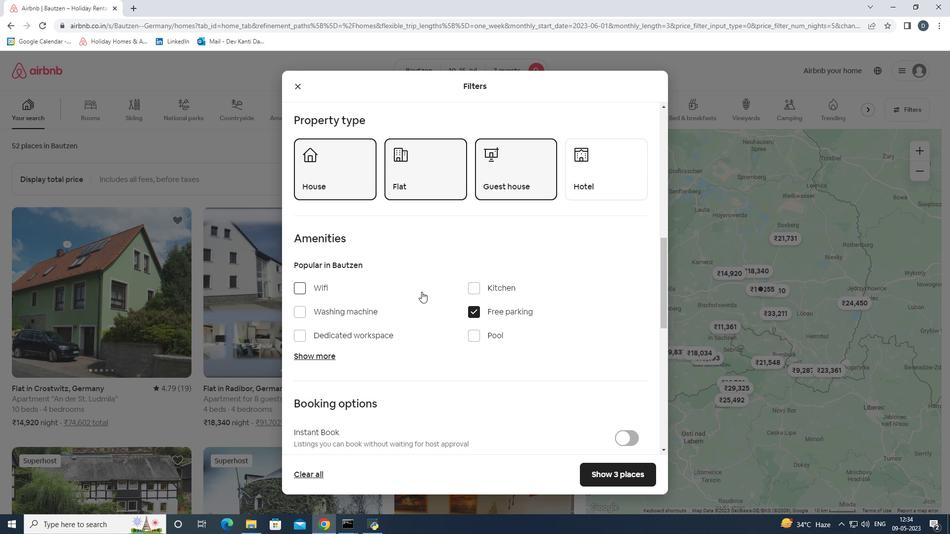 
Action: Mouse pressed left at (419, 288)
Screenshot: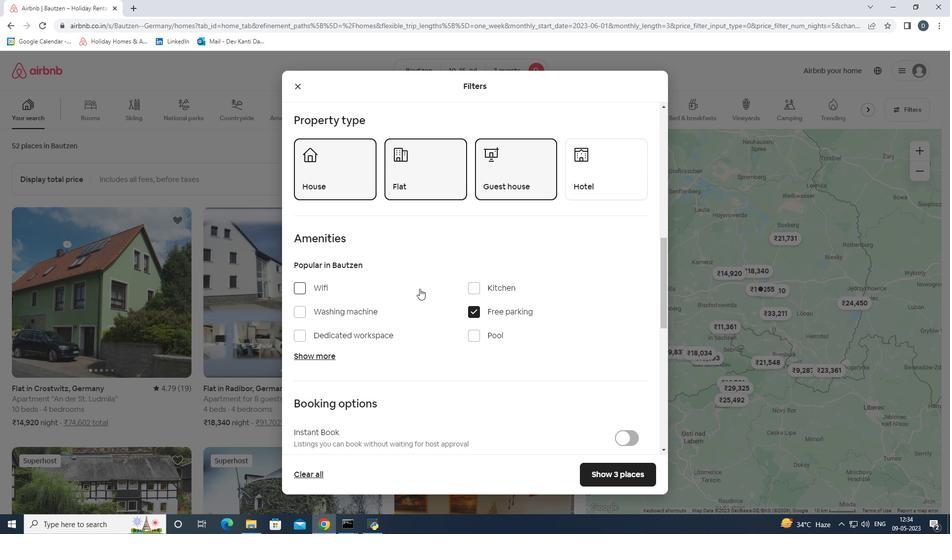 
Action: Mouse moved to (329, 355)
Screenshot: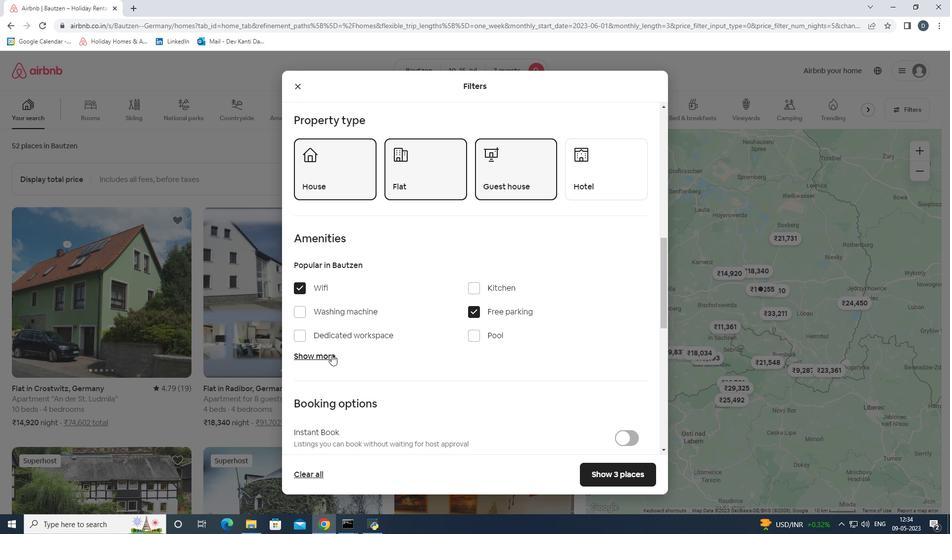 
Action: Mouse pressed left at (329, 355)
Screenshot: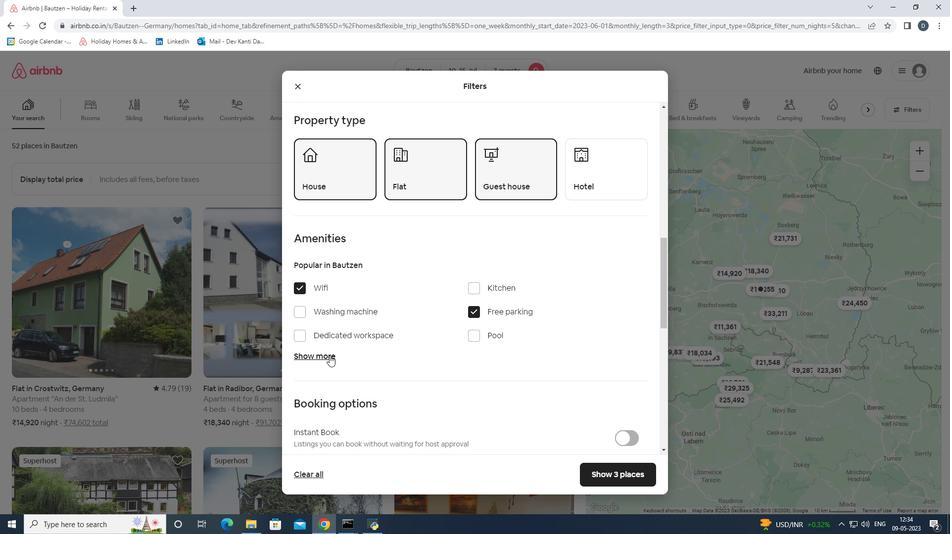 
Action: Mouse scrolled (329, 355) with delta (0, 0)
Screenshot: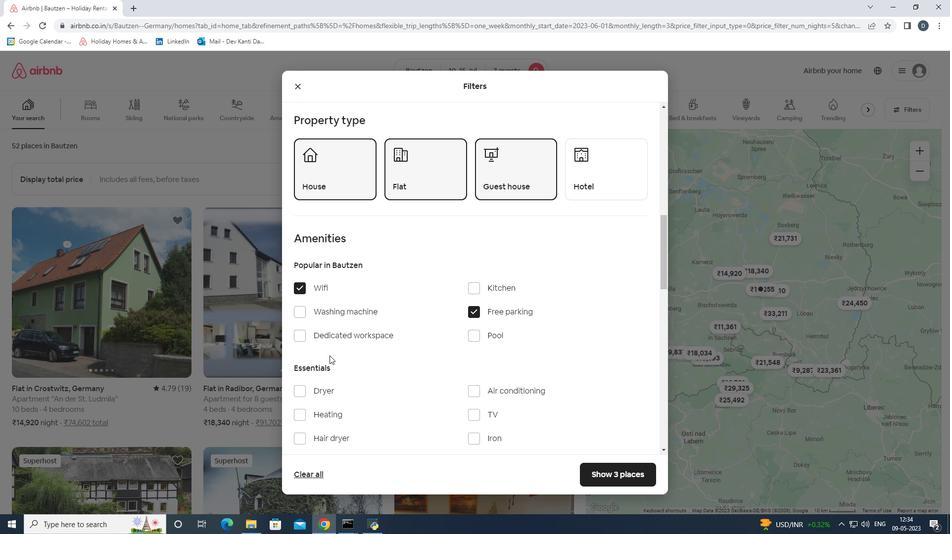 
Action: Mouse moved to (369, 356)
Screenshot: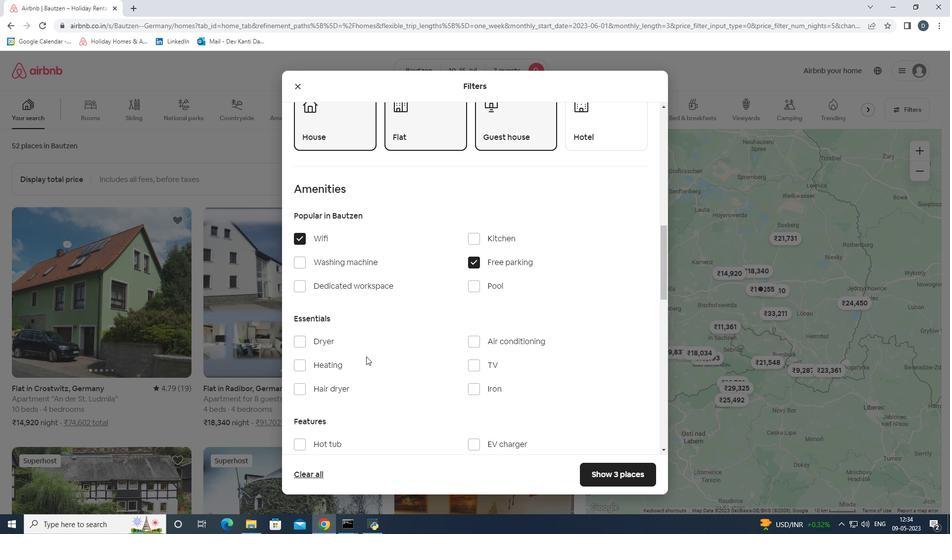 
Action: Mouse scrolled (369, 356) with delta (0, 0)
Screenshot: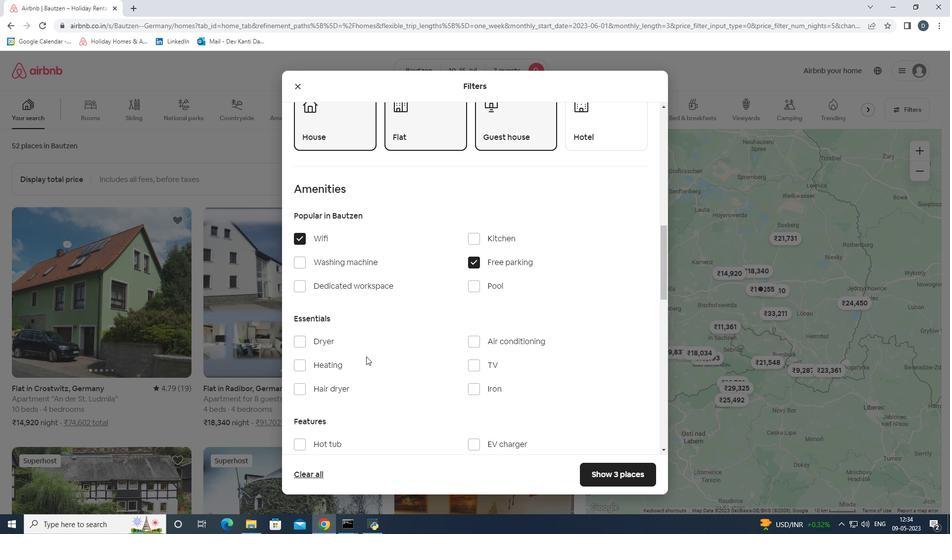 
Action: Mouse moved to (378, 355)
Screenshot: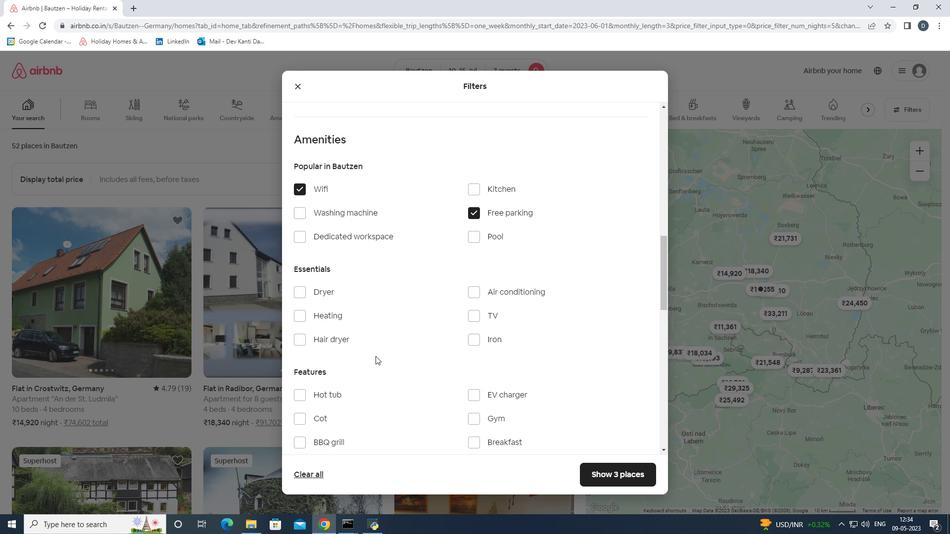 
Action: Mouse scrolled (378, 355) with delta (0, 0)
Screenshot: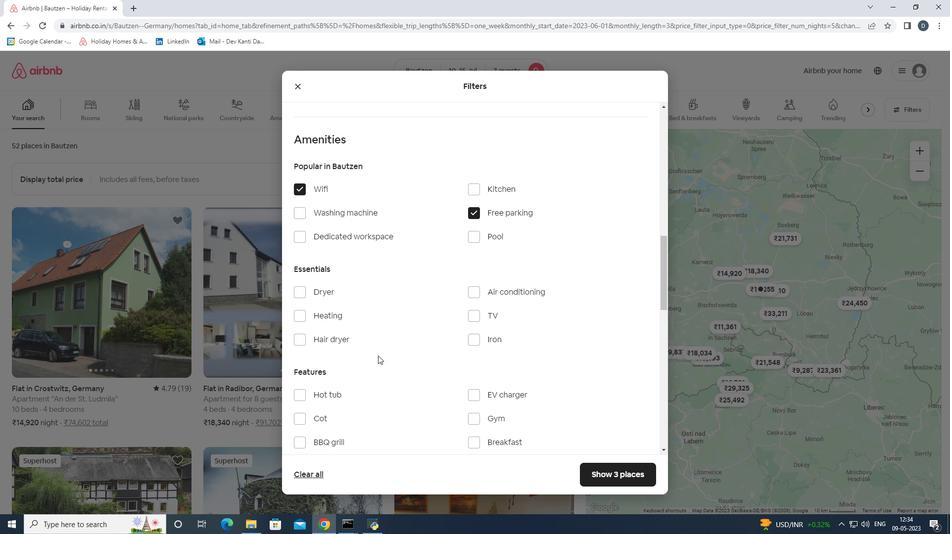 
Action: Mouse moved to (471, 272)
Screenshot: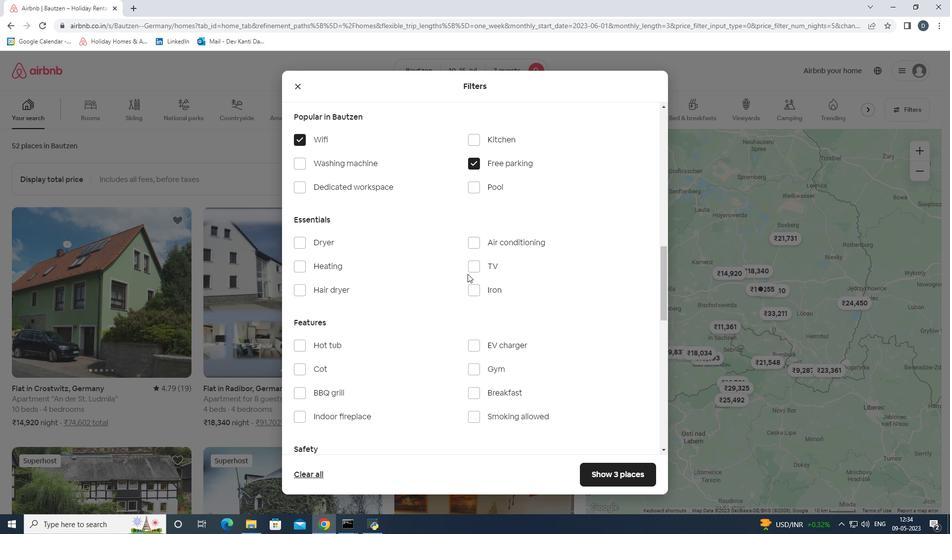 
Action: Mouse pressed left at (471, 272)
Screenshot: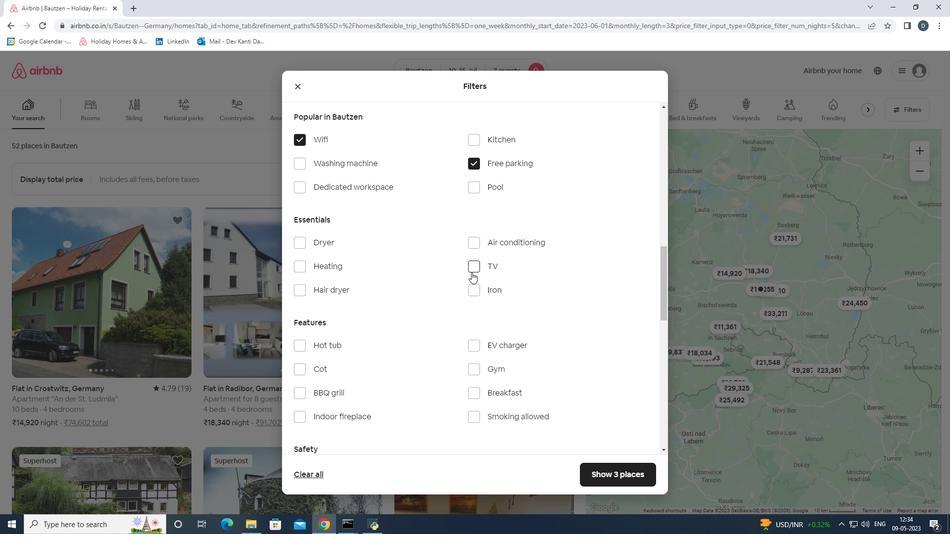 
Action: Mouse moved to (474, 365)
Screenshot: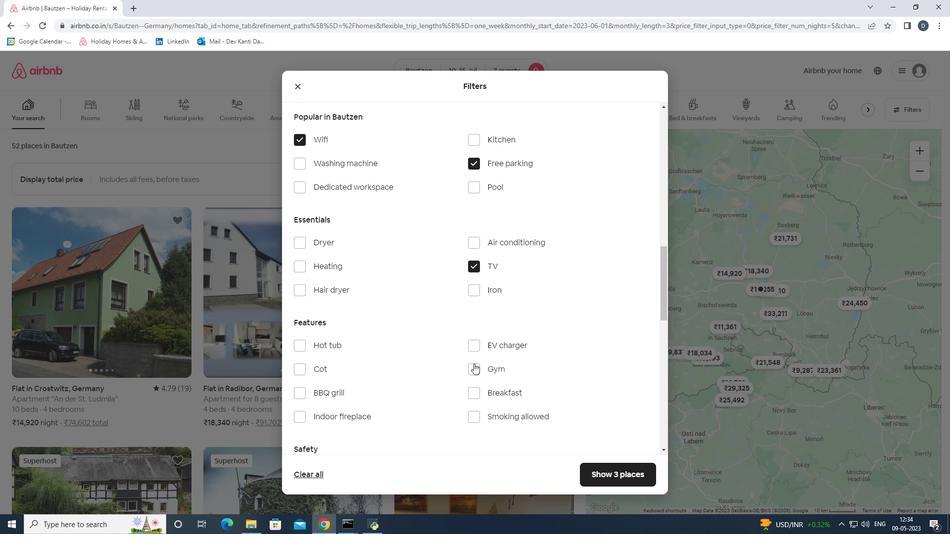 
Action: Mouse pressed left at (474, 365)
Screenshot: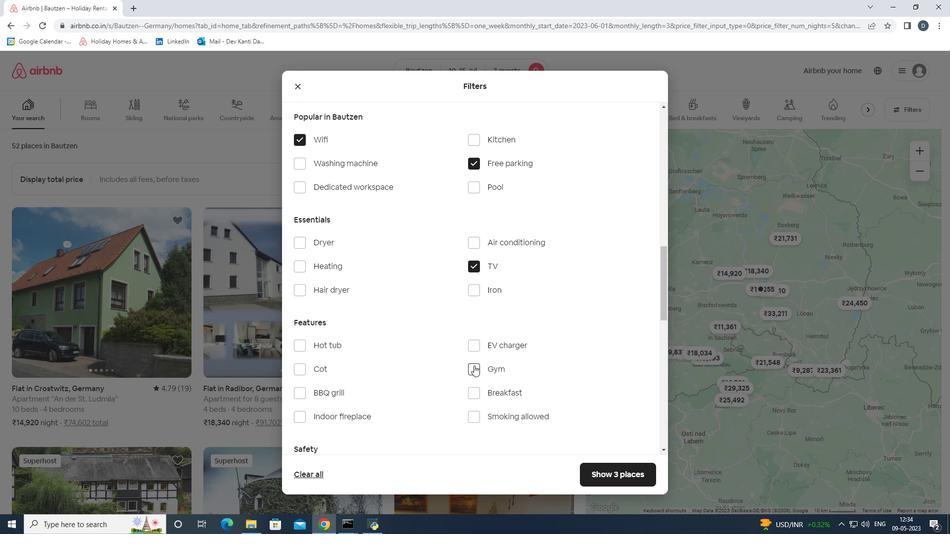 
Action: Mouse moved to (474, 389)
Screenshot: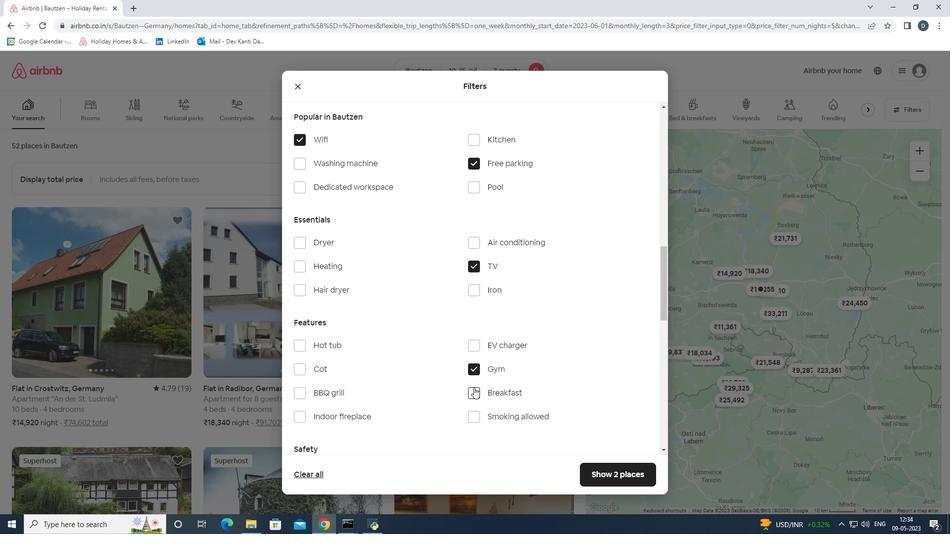 
Action: Mouse pressed left at (474, 389)
Screenshot: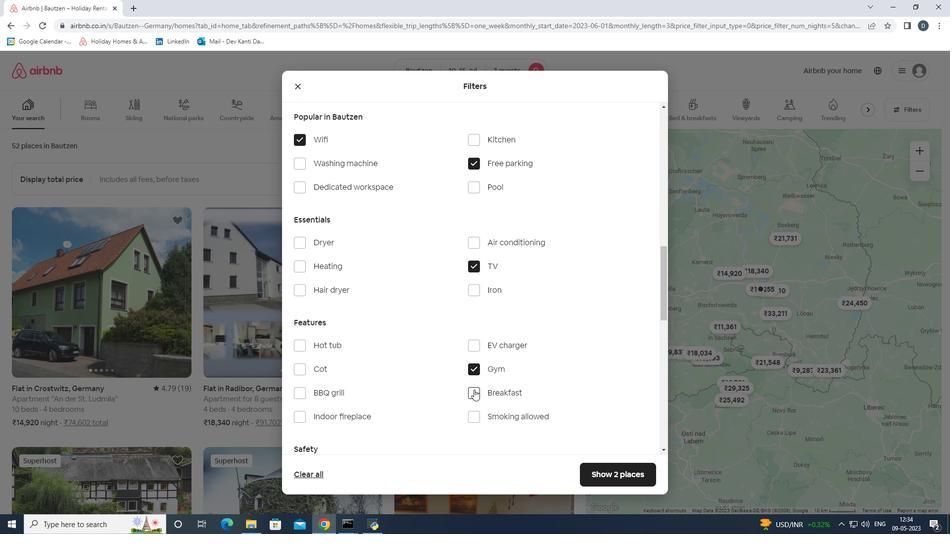 
Action: Mouse scrolled (474, 389) with delta (0, 0)
Screenshot: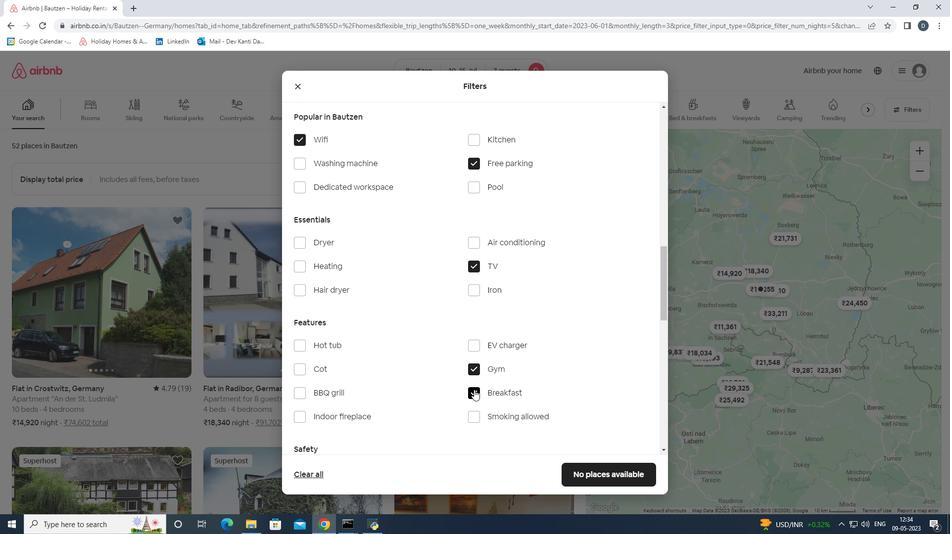 
Action: Mouse scrolled (474, 389) with delta (0, 0)
Screenshot: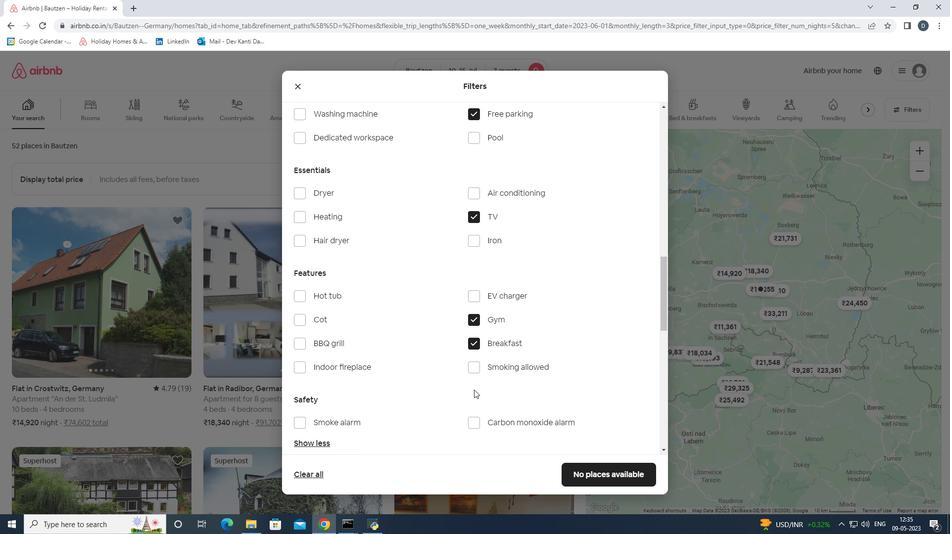 
Action: Mouse scrolled (474, 389) with delta (0, 0)
Screenshot: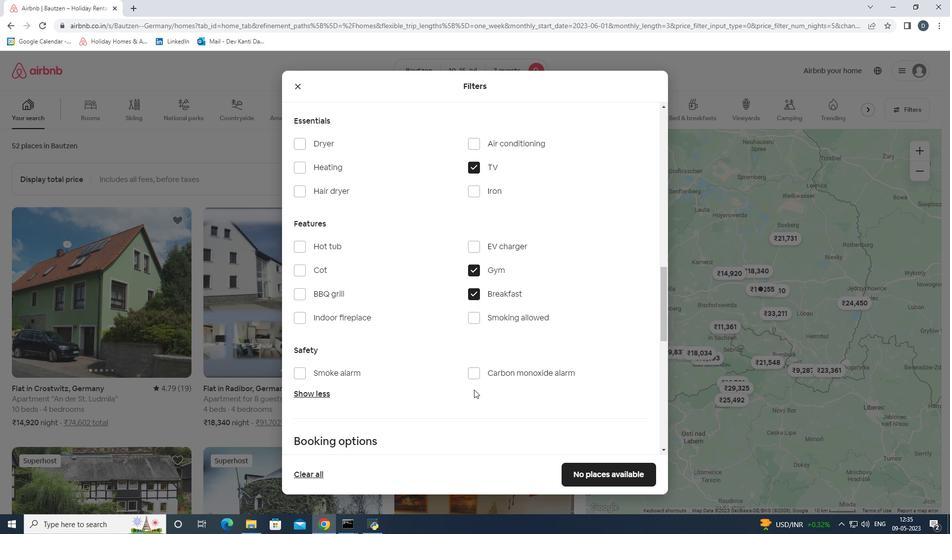
Action: Mouse scrolled (474, 389) with delta (0, 0)
Screenshot: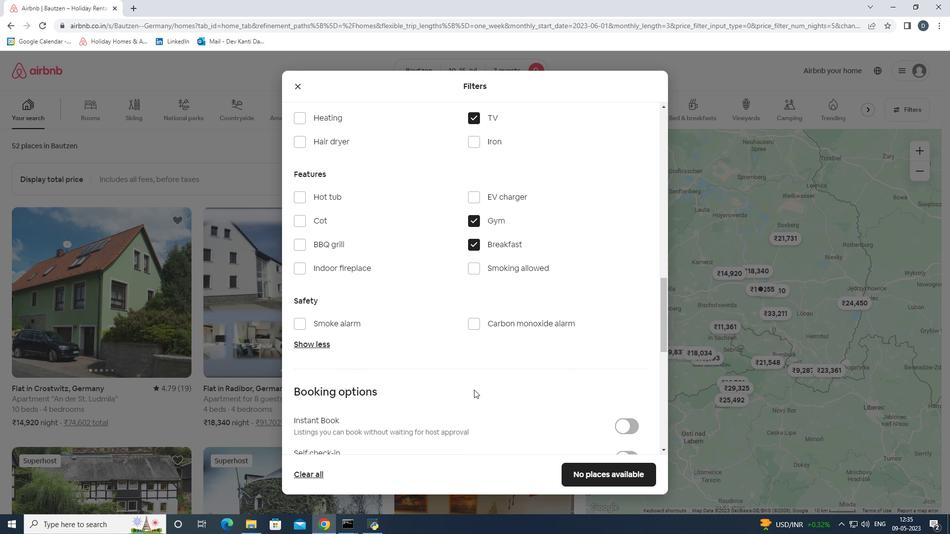 
Action: Mouse scrolled (474, 389) with delta (0, 0)
Screenshot: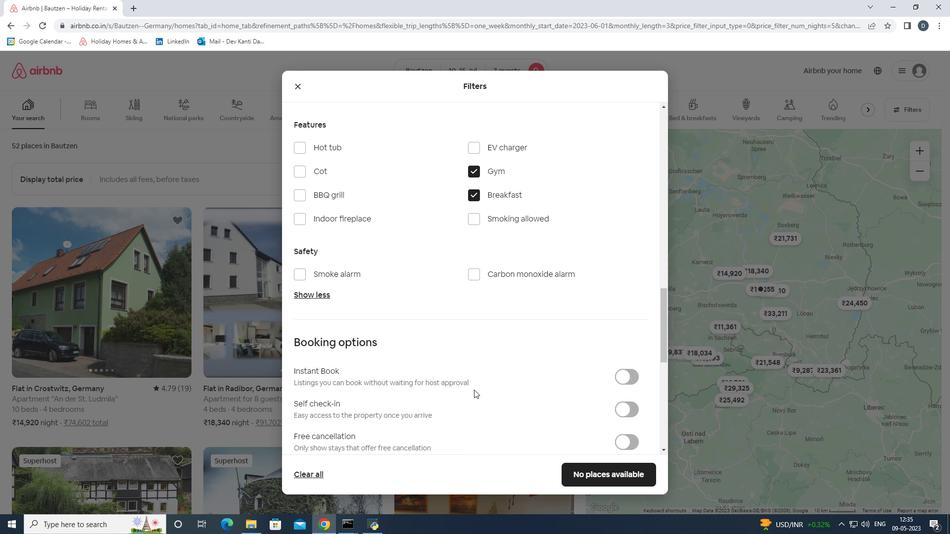 
Action: Mouse moved to (624, 359)
Screenshot: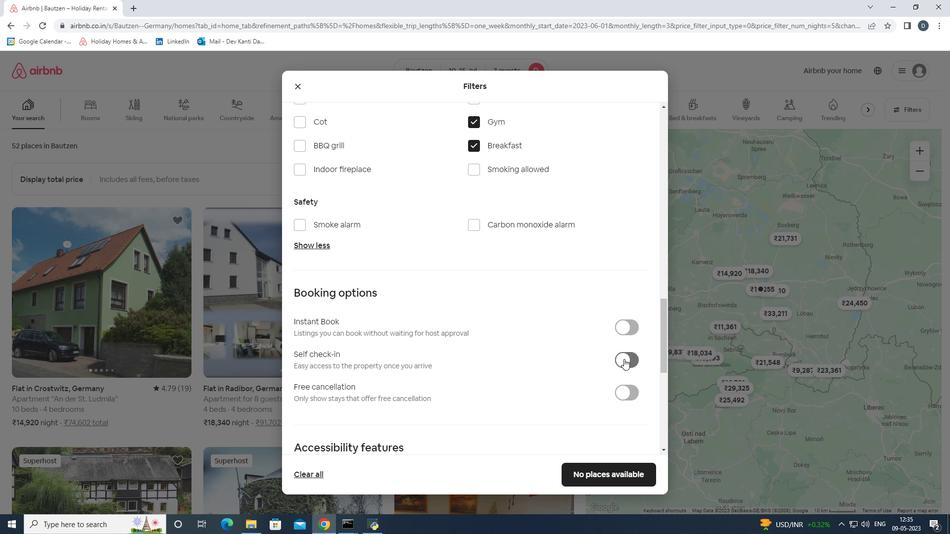 
Action: Mouse pressed left at (624, 359)
Screenshot: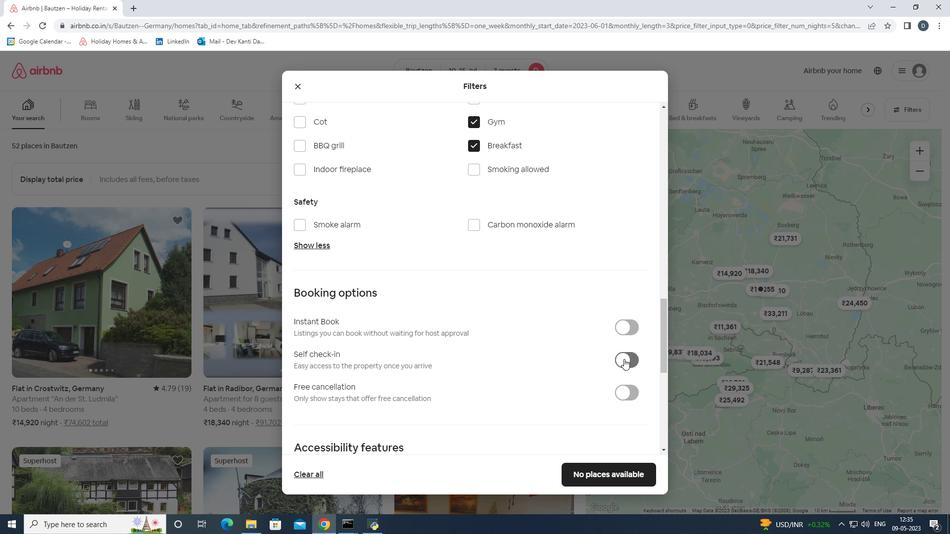 
Action: Mouse scrolled (624, 358) with delta (0, 0)
Screenshot: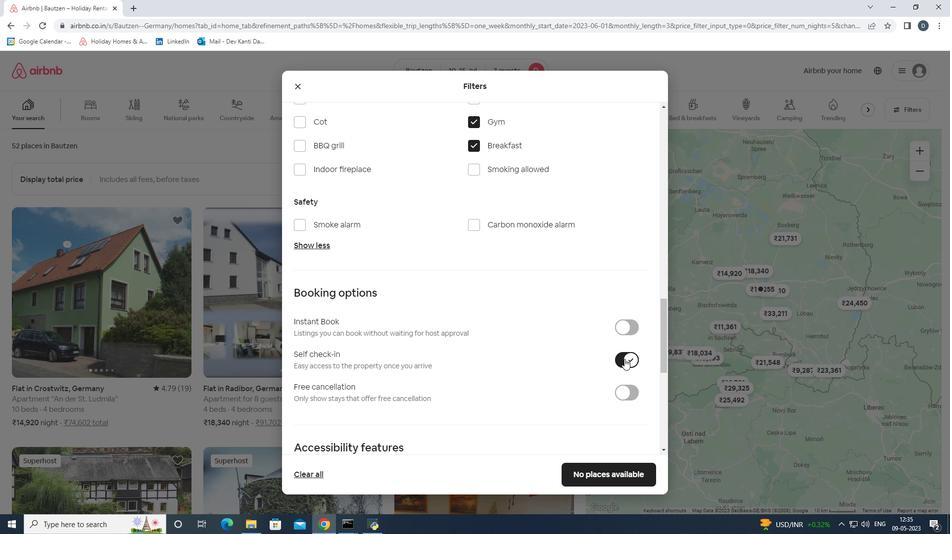 
Action: Mouse scrolled (624, 358) with delta (0, 0)
Screenshot: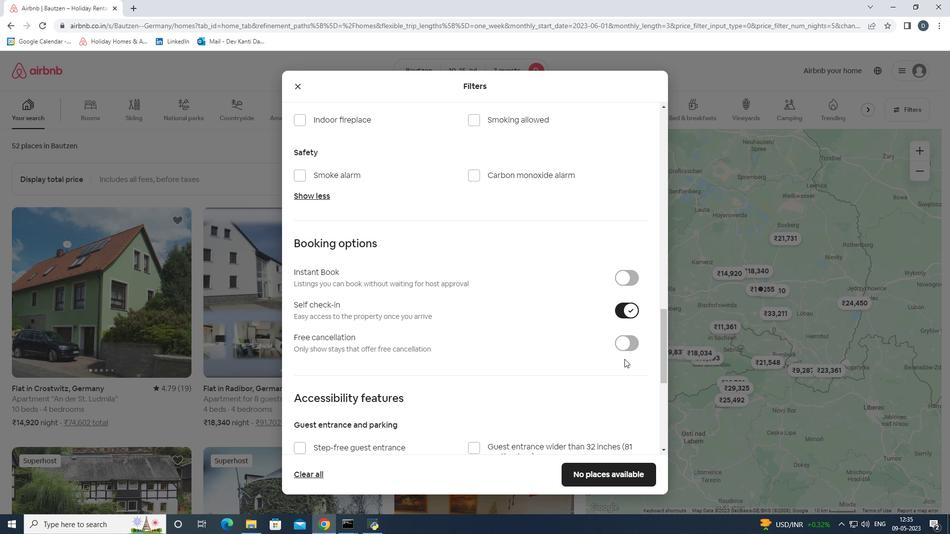 
Action: Mouse scrolled (624, 358) with delta (0, 0)
Screenshot: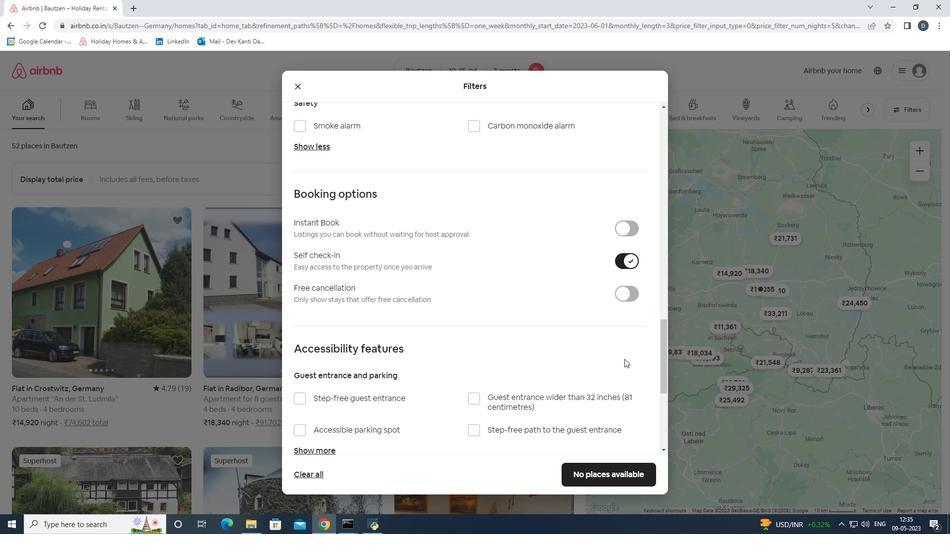 
Action: Mouse scrolled (624, 358) with delta (0, 0)
Screenshot: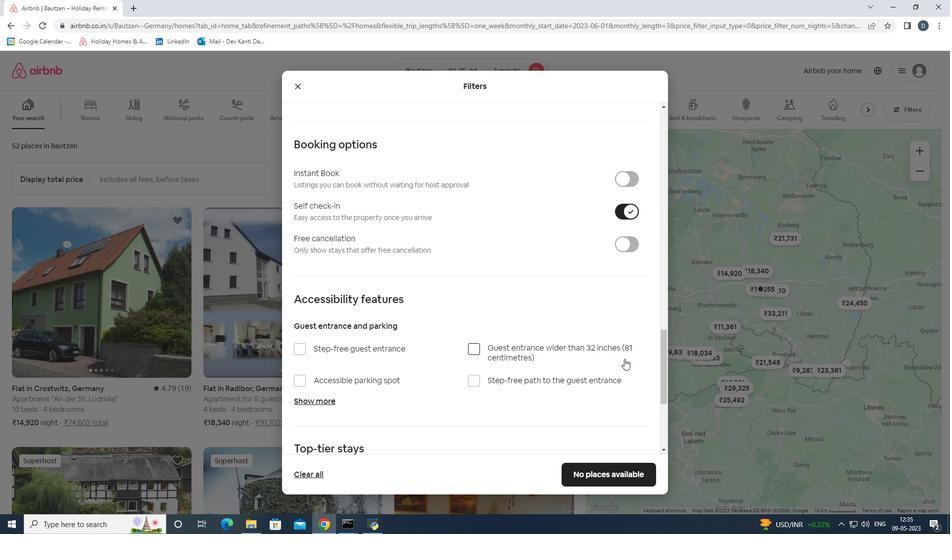 
Action: Mouse scrolled (624, 358) with delta (0, 0)
Screenshot: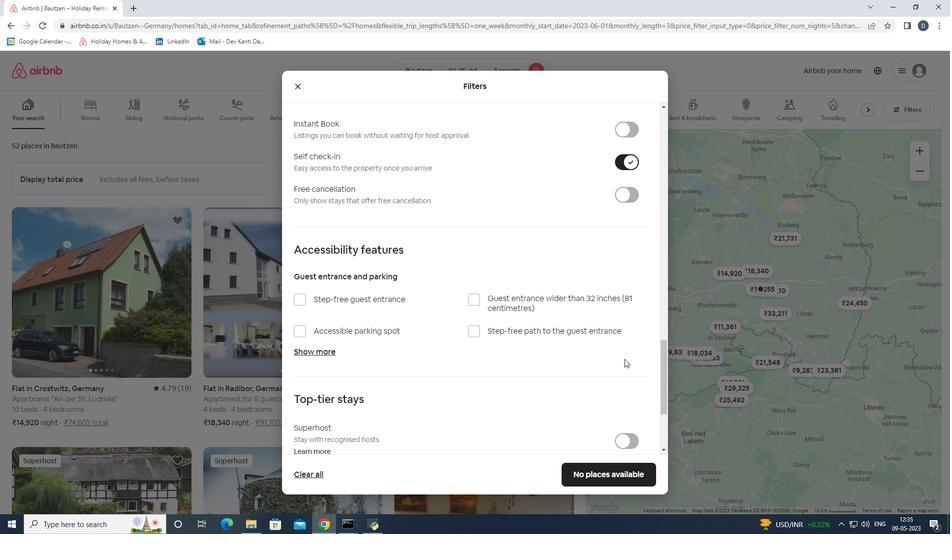 
Action: Mouse scrolled (624, 358) with delta (0, 0)
Screenshot: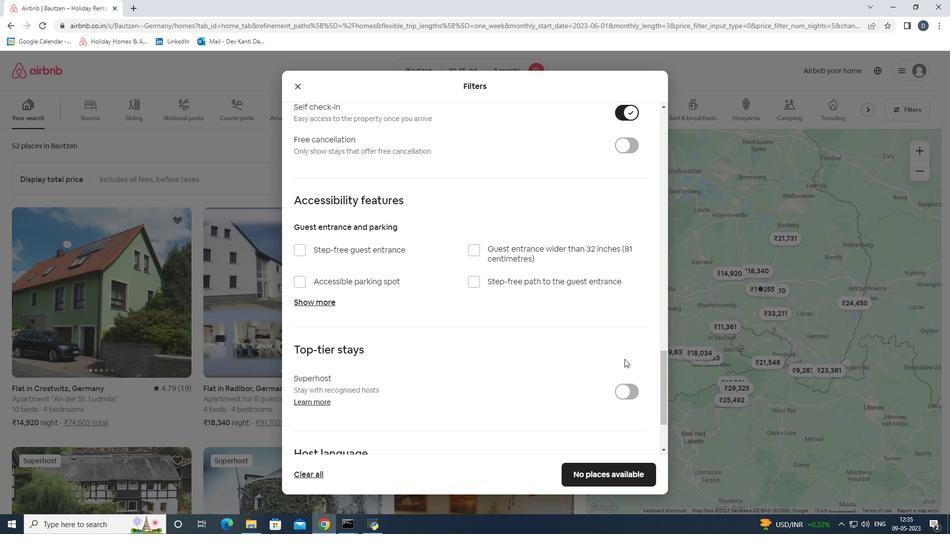 
Action: Mouse scrolled (624, 358) with delta (0, 0)
Screenshot: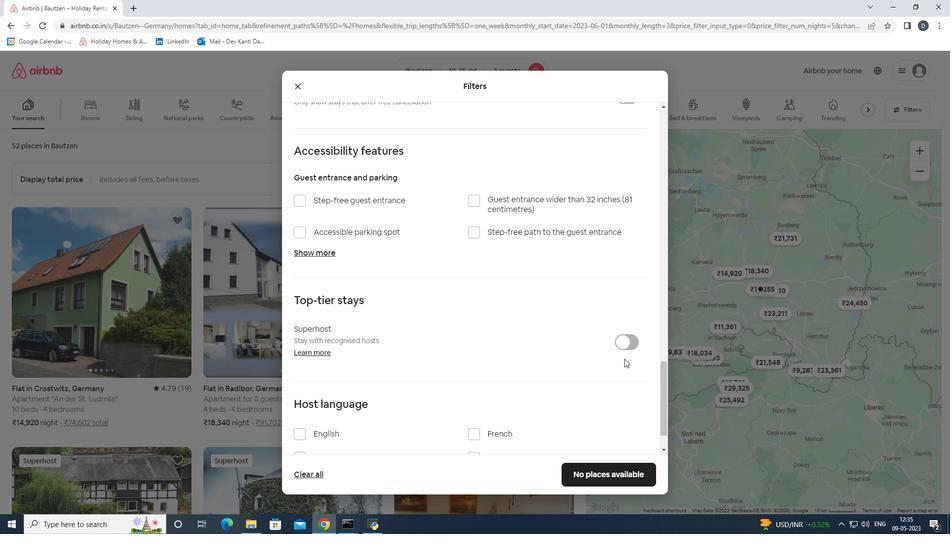 
Action: Mouse scrolled (624, 358) with delta (0, 0)
Screenshot: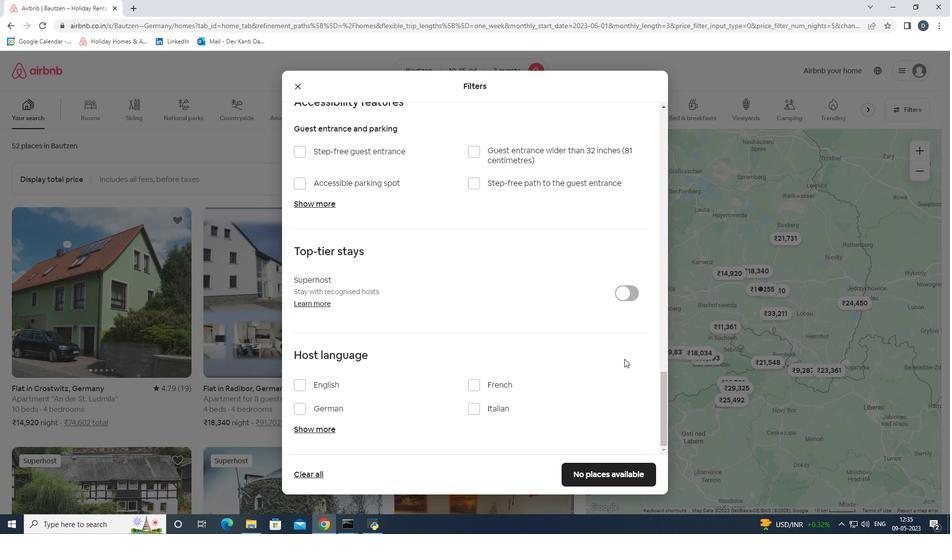 
Action: Mouse moved to (299, 386)
Screenshot: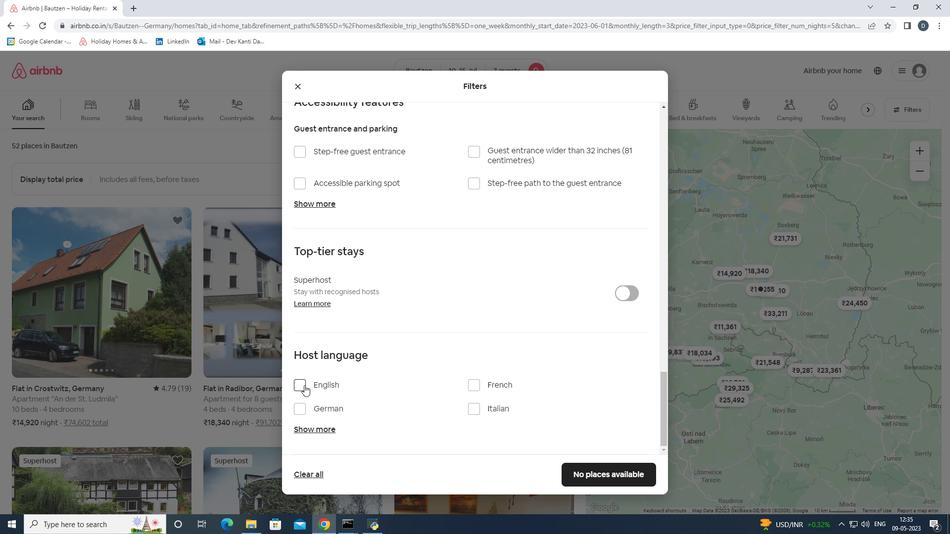 
Action: Mouse pressed left at (299, 386)
Screenshot: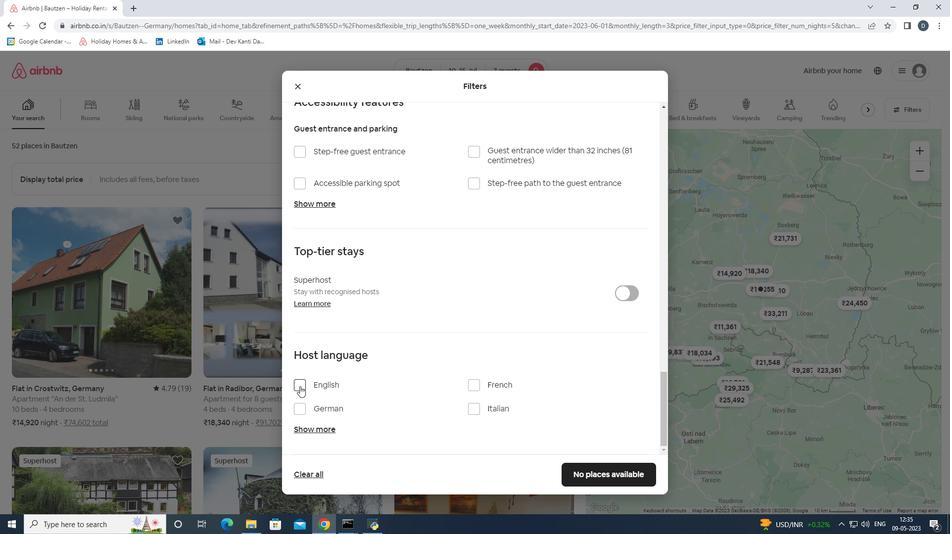 
Action: Mouse moved to (590, 468)
Screenshot: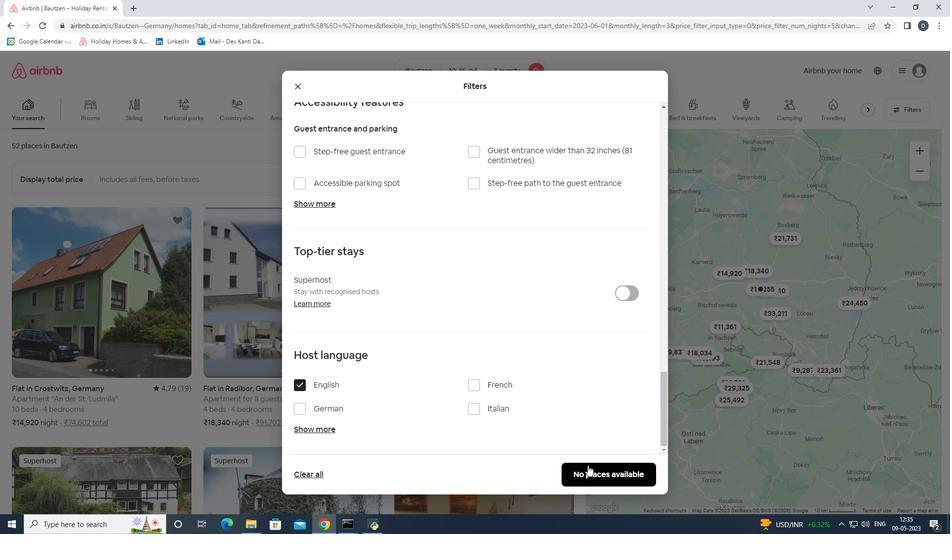 
Action: Mouse pressed left at (590, 468)
Screenshot: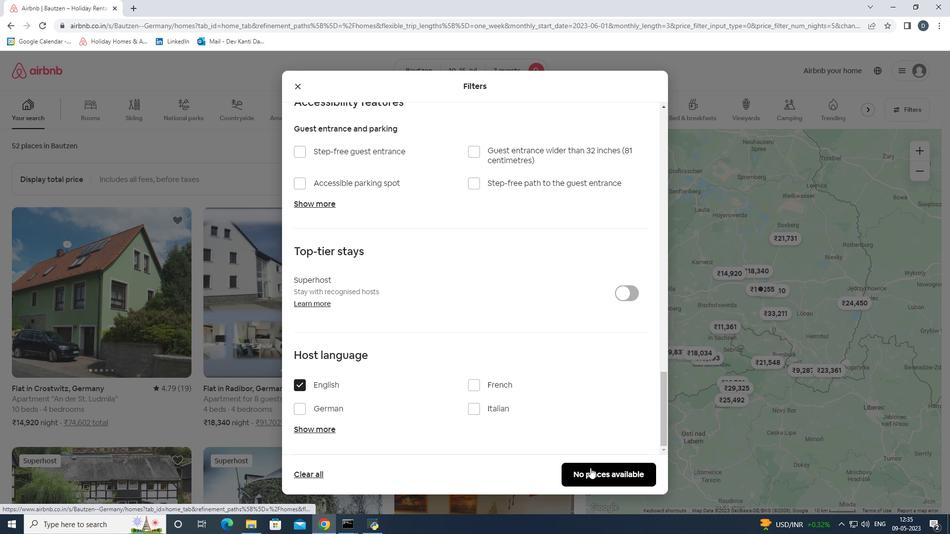 
Action: Mouse moved to (589, 467)
Screenshot: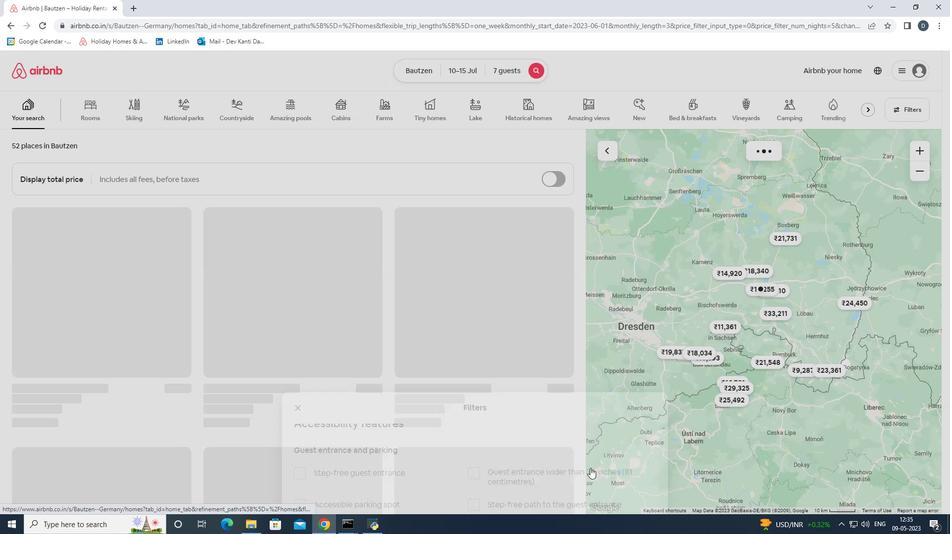 
